 Task: Look for space in Butte-Silver Bow (Balance), United States from 10th July, 2023 to 16th July, 2023 for 8 adults in price range Rs.10000 to Rs.16000. Place can be private room with 8 bedrooms having 8 beds and 8 bathrooms. Property type can be house, flat, guest house, hotel. Amenities needed are: wifi, TV, free parkinig on premises, gym, breakfast. Booking option can be shelf check-in. Required host language is English.
Action: Mouse moved to (427, 104)
Screenshot: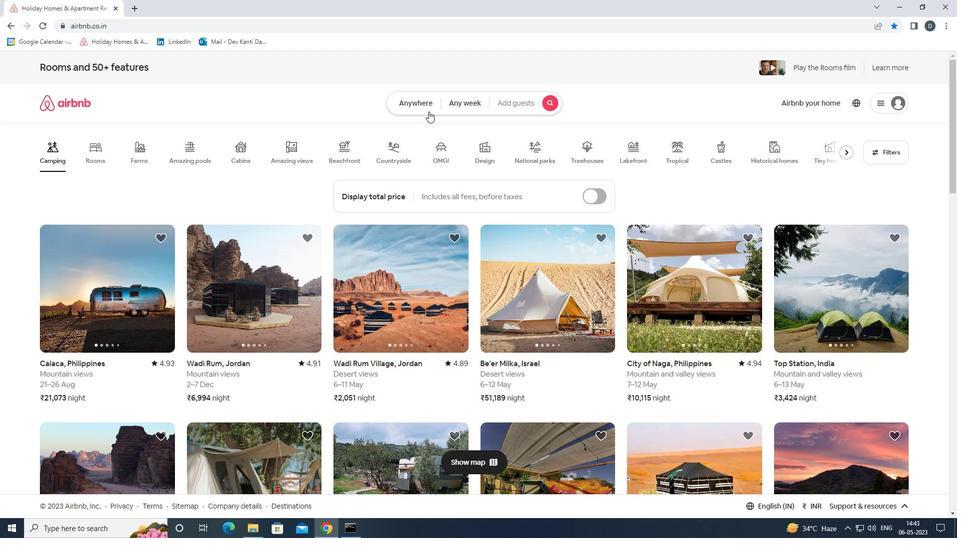 
Action: Mouse pressed left at (427, 104)
Screenshot: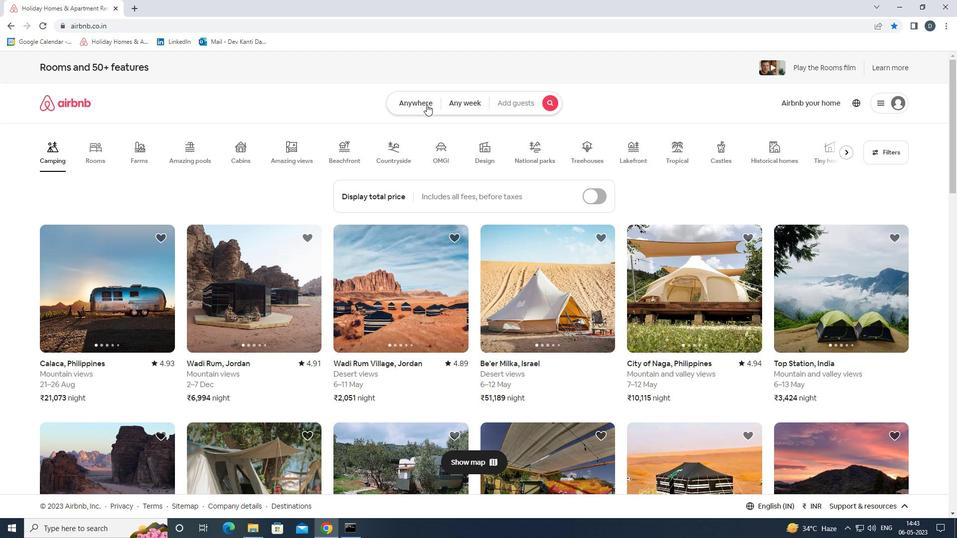 
Action: Mouse moved to (360, 140)
Screenshot: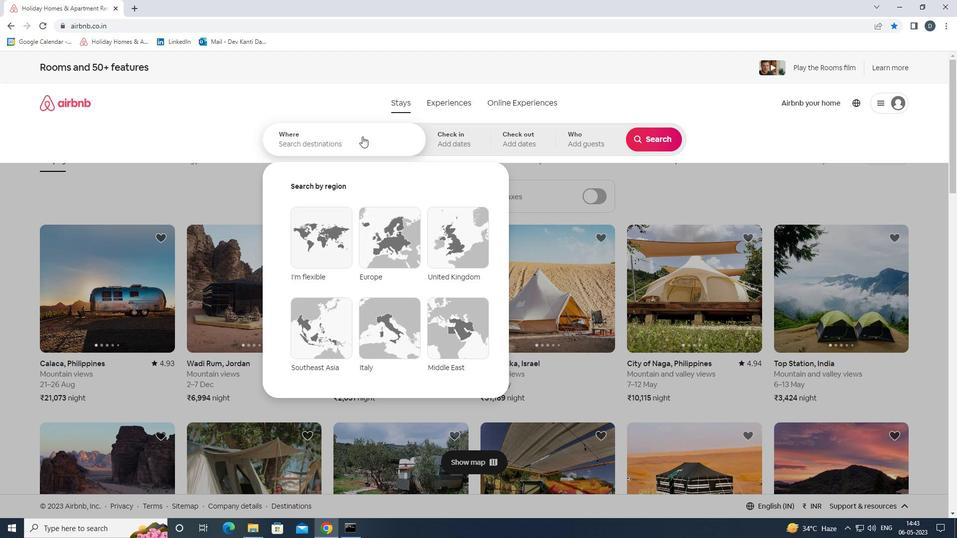 
Action: Mouse pressed left at (360, 140)
Screenshot: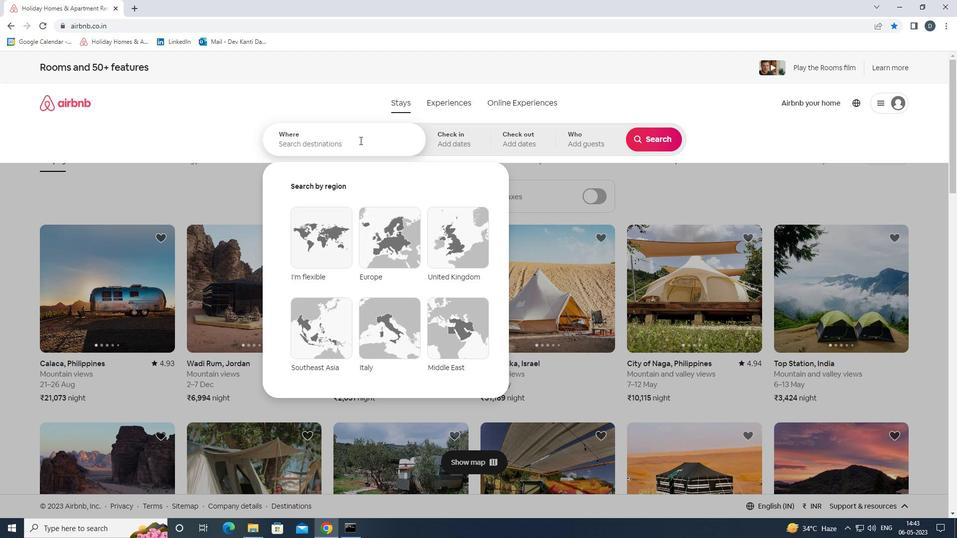 
Action: Mouse moved to (357, 142)
Screenshot: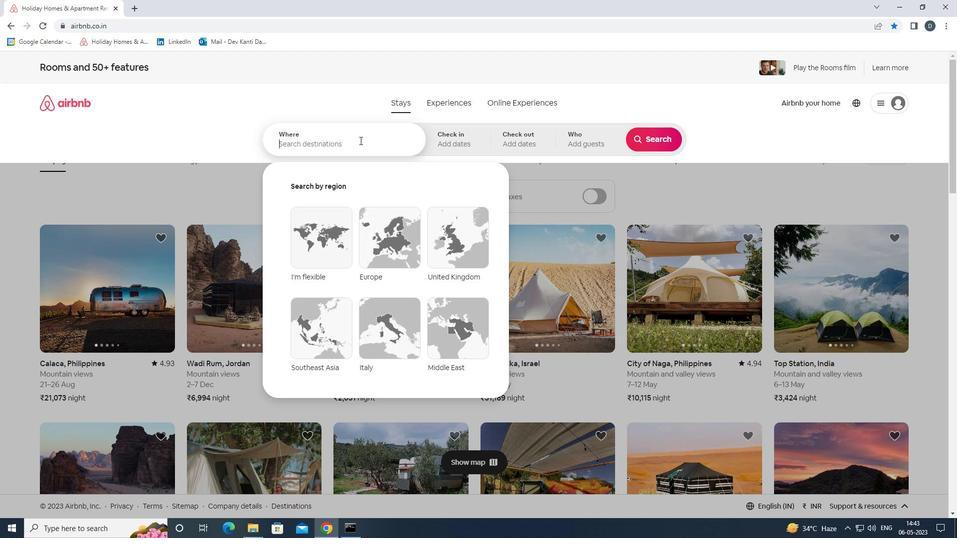 
Action: Key pressed <Key.shift><Key.shift>BUTTER-<Key.shift>SILVER<Key.space><Key.shift>BOW<Key.shift_r><Key.shift_r><Key.shift_r><Key.shift_r><Key.shift_r><Key.shift_r><Key.shift_r><Key.shift_r>(<Key.shift><Key.shift><Key.shift><Key.shift><Key.shift><Key.shift>BALANCE<Key.shift_r><Key.shift_r><Key.shift_r><Key.shift_r><Key.shift_r><Key.shift_r><Key.shift_r><Key.shift_r><Key.shift_r><Key.shift_r><Key.shift_r><Key.shift_r><Key.shift_r><Key.shift_r><Key.shift_r><Key.shift_r><Key.shift_r><Key.shift_r><Key.shift_r><Key.shift_r><Key.shift_r><Key.shift_r><Key.shift_r><Key.shift_r><Key.shift_r><Key.shift_r><Key.shift_r><Key.shift_r><Key.shift_r><Key.shift_r><Key.shift_r><Key.shift_r><Key.shift_r><Key.shift_r><Key.shift_r><Key.shift_r><Key.shift_r><Key.shift_r><Key.shift_r><Key.shift_r><Key.shift_r><Key.shift_r>)<Key.left><Key.left><Key.left><Key.left><Key.left><Key.left><Key.left><Key.left><Key.left><Key.left><Key.left><Key.left><Key.left><Key.left><Key.left><Key.left><Key.left><Key.left><Key.left><Key.left><Key.backspace><Key.right><Key.right><Key.right><Key.right><Key.right><Key.right><Key.right><Key.right><Key.right><Key.right><Key.right><Key.right><Key.right><Key.right><Key.right><Key.right><Key.right><Key.right><Key.right><Key.right><Key.right><Key.right><Key.right><Key.right><Key.right><Key.right>,<Key.shift>UNITED<Key.space><Key.shift><Key.shift><Key.shift><Key.shift><Key.shift><Key.shift><Key.shift><Key.shift><Key.shift><Key.shift><Key.shift><Key.shift><Key.shift><Key.shift><Key.shift><Key.shift>STATES<Key.enter>
Screenshot: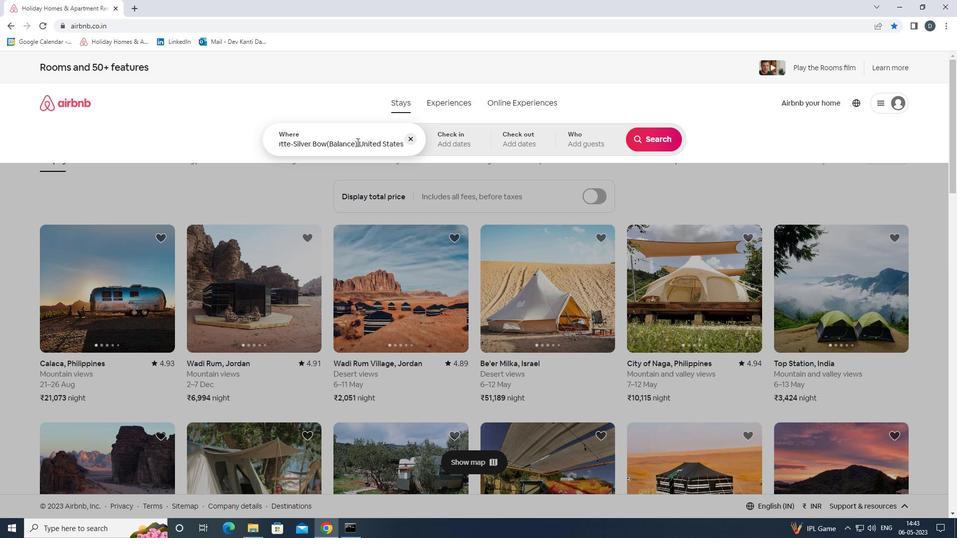 
Action: Mouse moved to (651, 221)
Screenshot: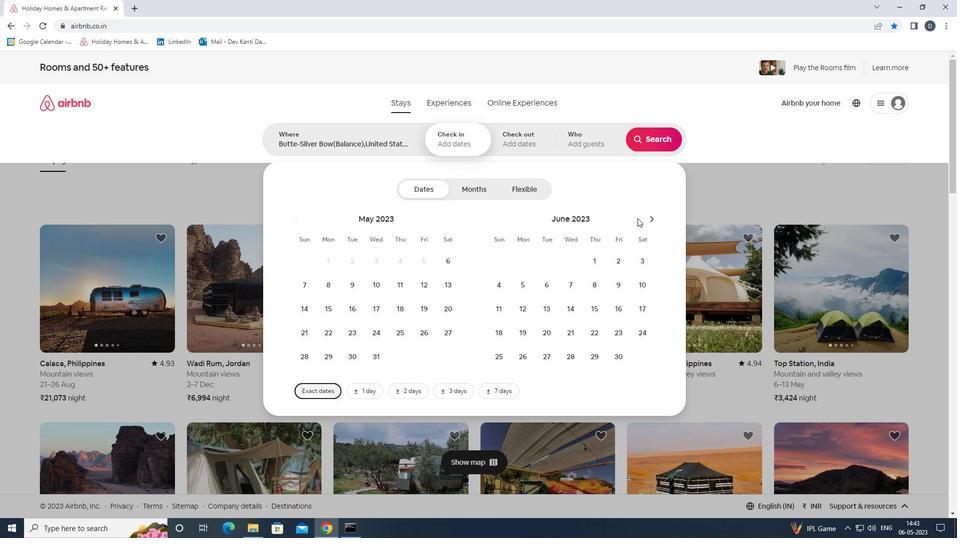 
Action: Mouse pressed left at (651, 221)
Screenshot: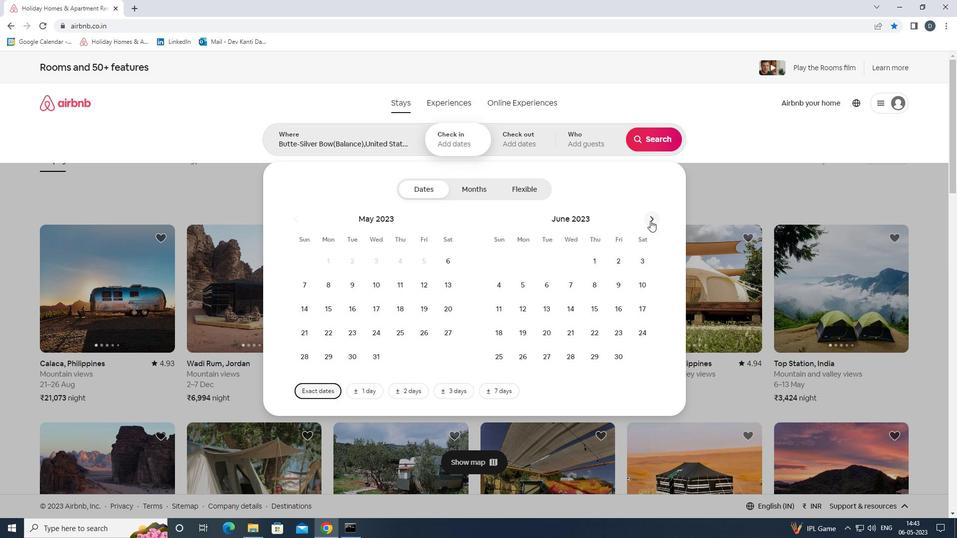 
Action: Mouse moved to (525, 311)
Screenshot: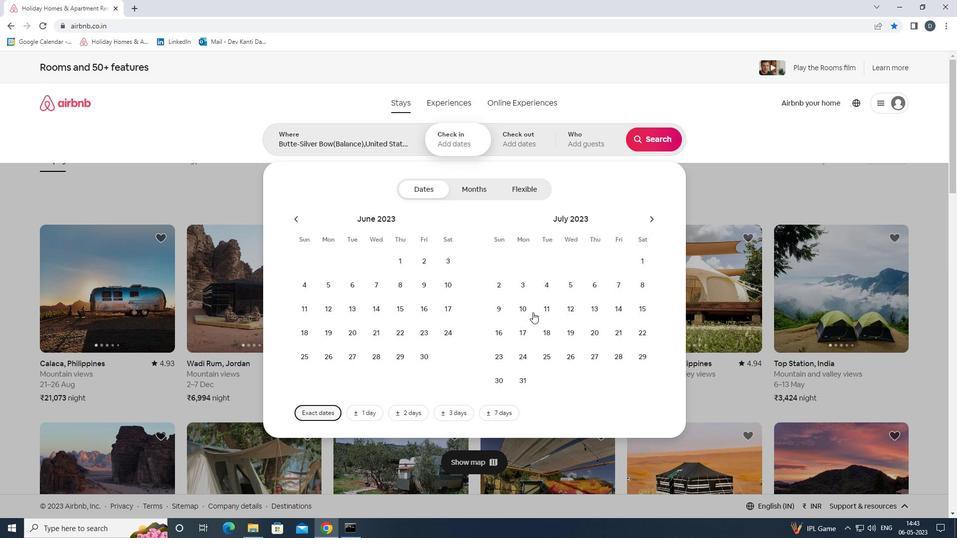 
Action: Mouse pressed left at (525, 311)
Screenshot: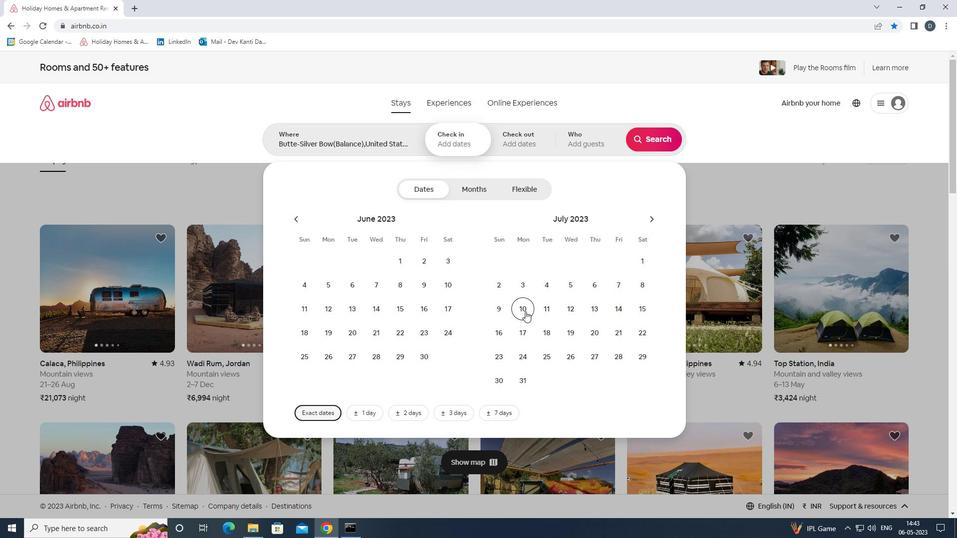 
Action: Mouse moved to (503, 333)
Screenshot: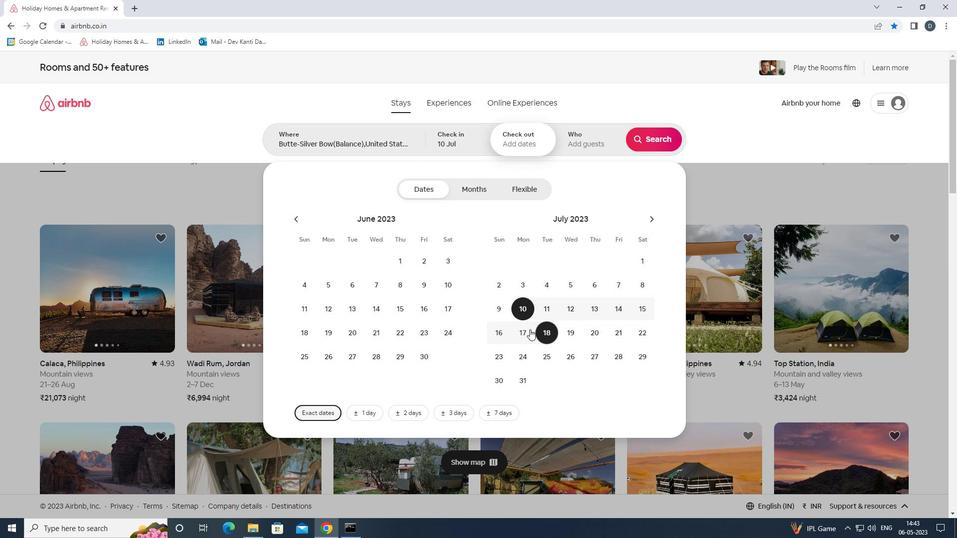 
Action: Mouse pressed left at (503, 333)
Screenshot: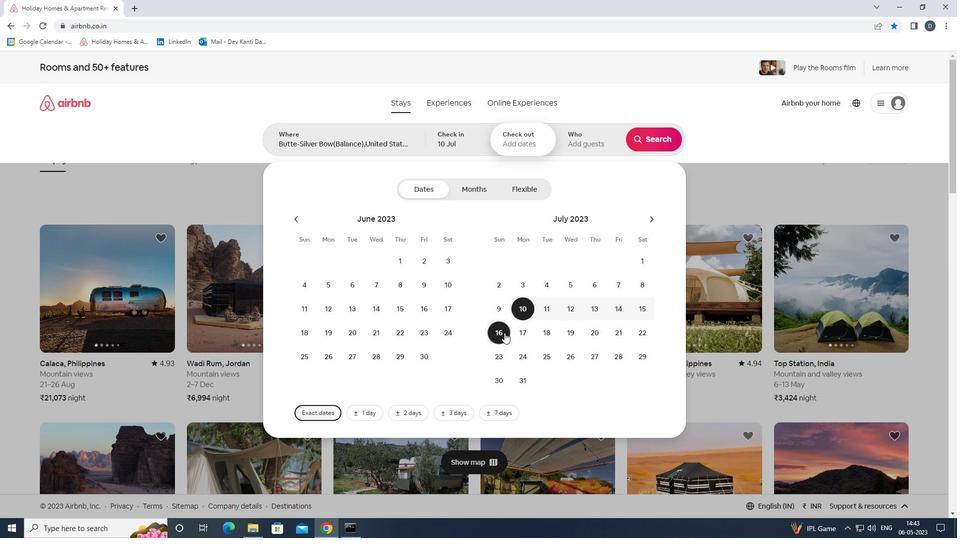 
Action: Mouse moved to (578, 149)
Screenshot: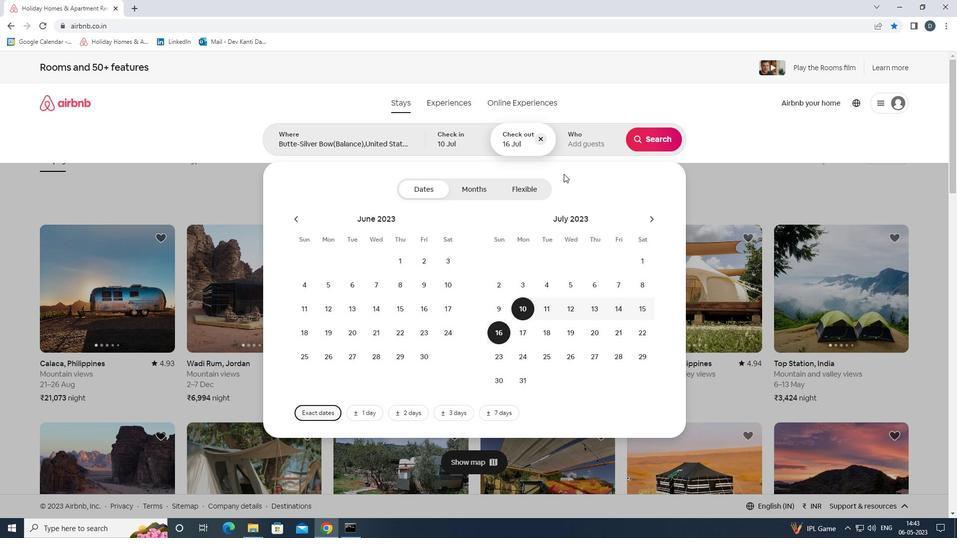 
Action: Mouse pressed left at (578, 149)
Screenshot: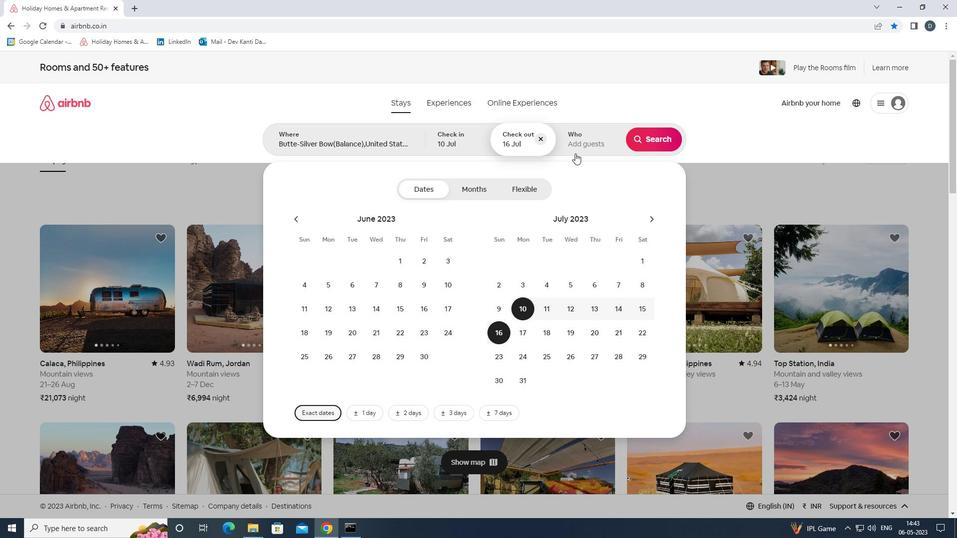 
Action: Mouse moved to (651, 191)
Screenshot: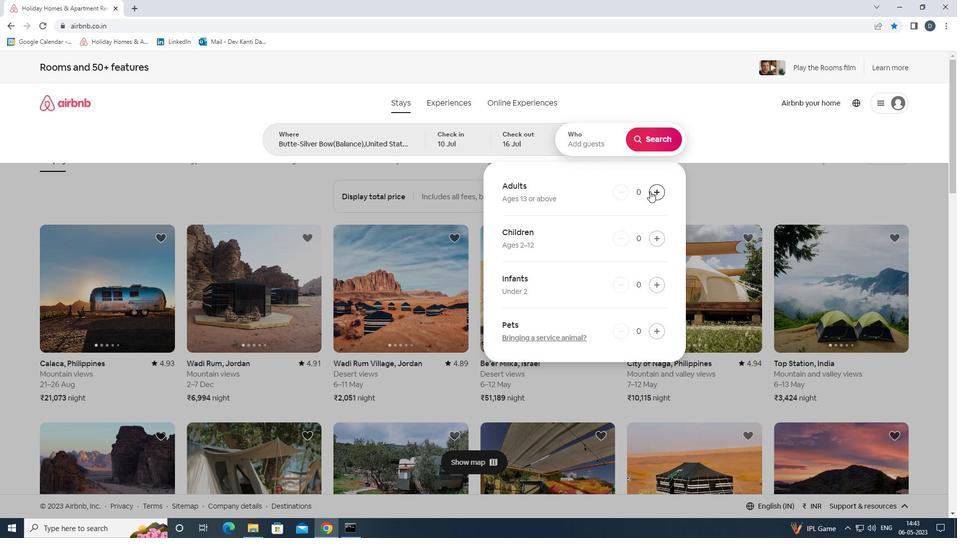
Action: Mouse pressed left at (651, 191)
Screenshot: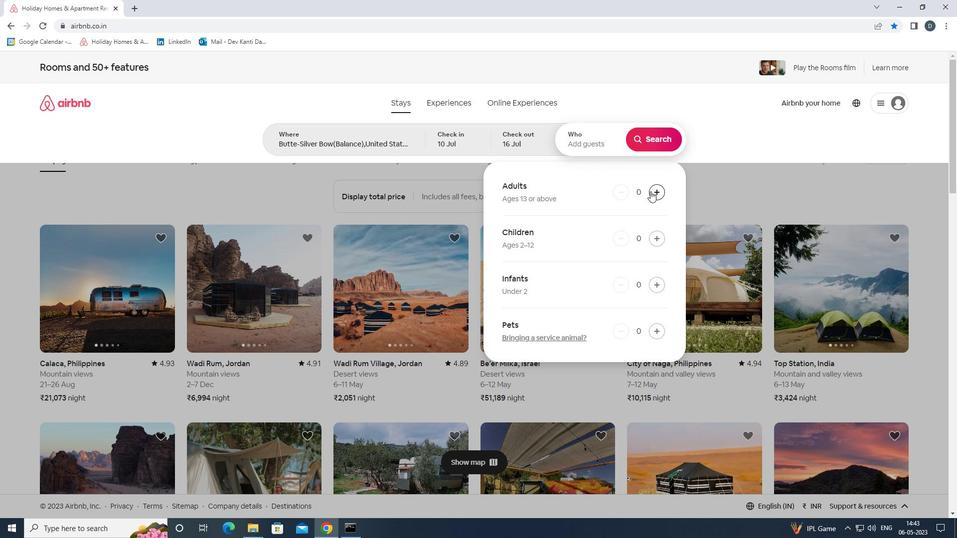 
Action: Mouse pressed left at (651, 191)
Screenshot: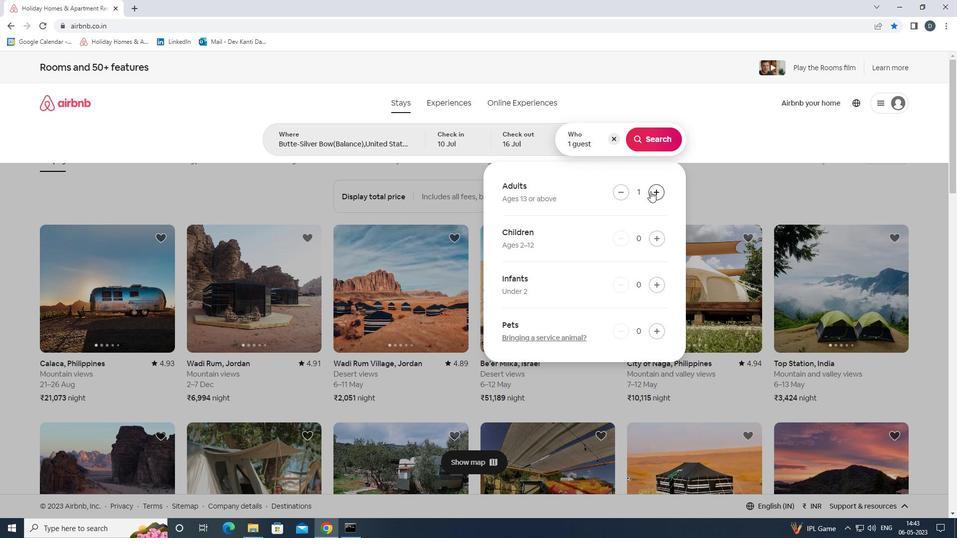 
Action: Mouse pressed left at (651, 191)
Screenshot: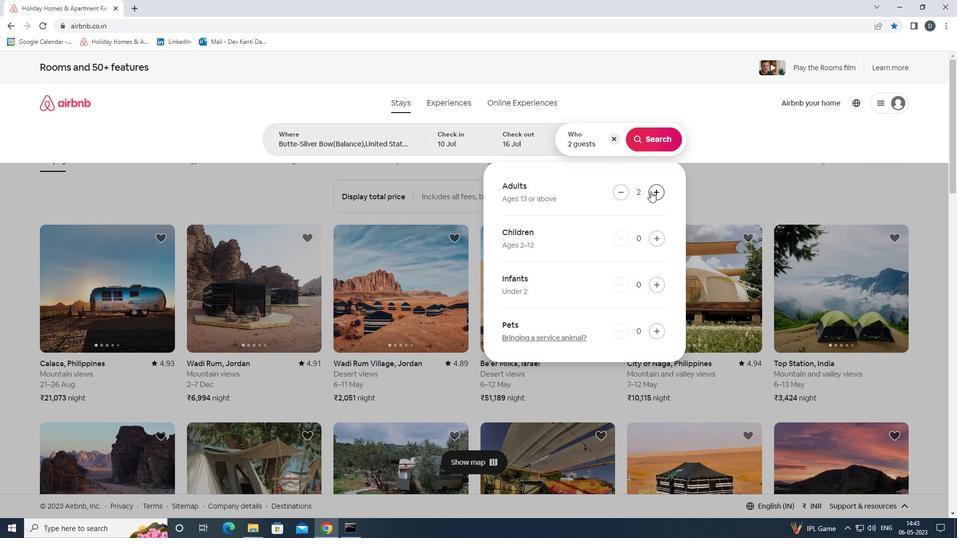 
Action: Mouse pressed left at (651, 191)
Screenshot: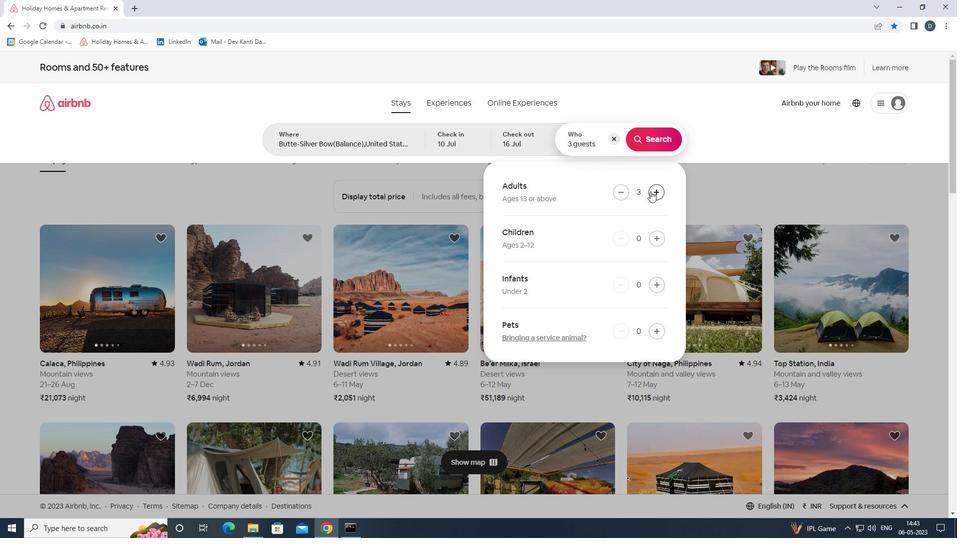 
Action: Mouse moved to (653, 192)
Screenshot: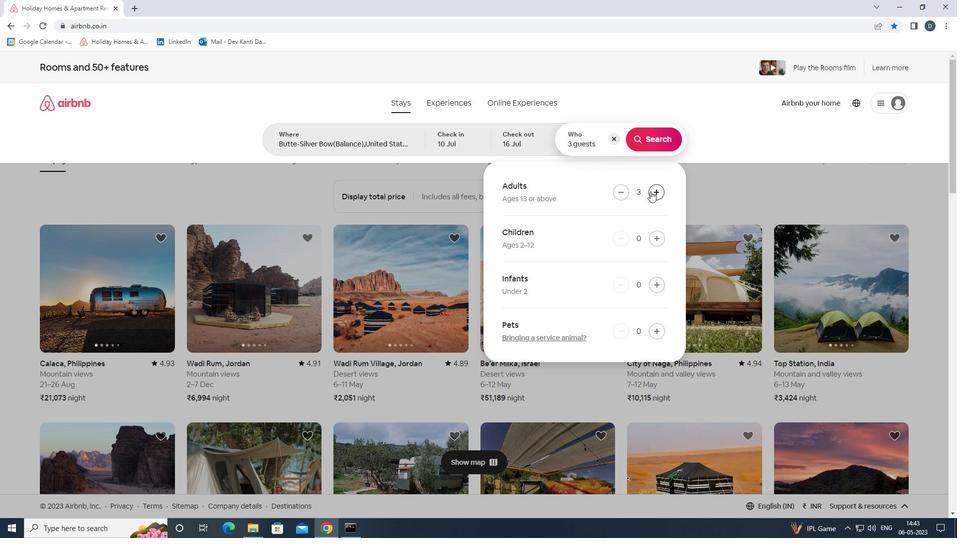 
Action: Mouse pressed left at (653, 192)
Screenshot: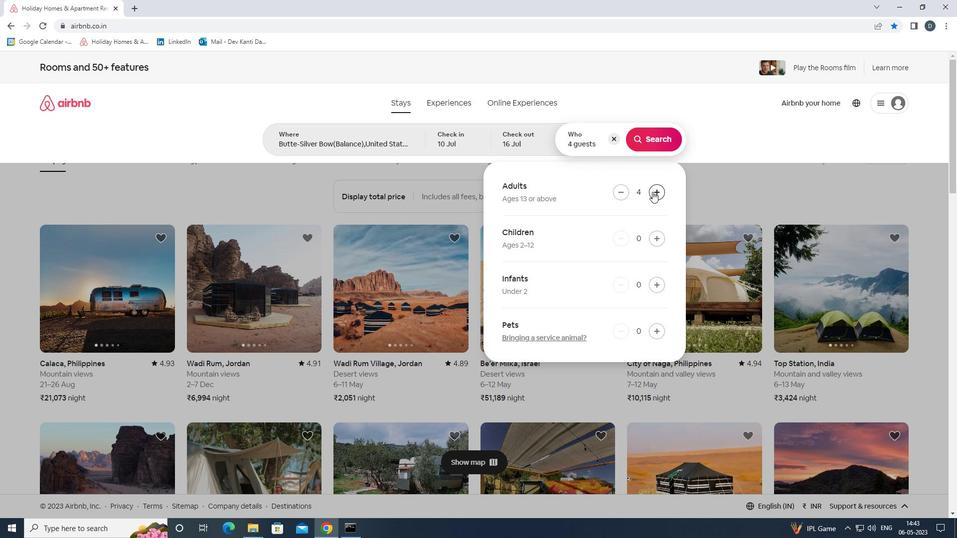 
Action: Mouse pressed left at (653, 192)
Screenshot: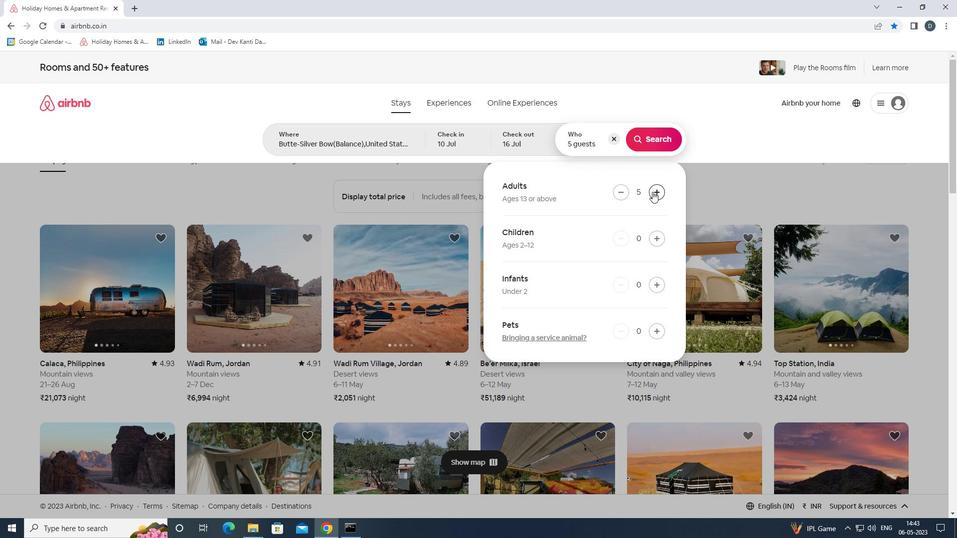 
Action: Mouse pressed left at (653, 192)
Screenshot: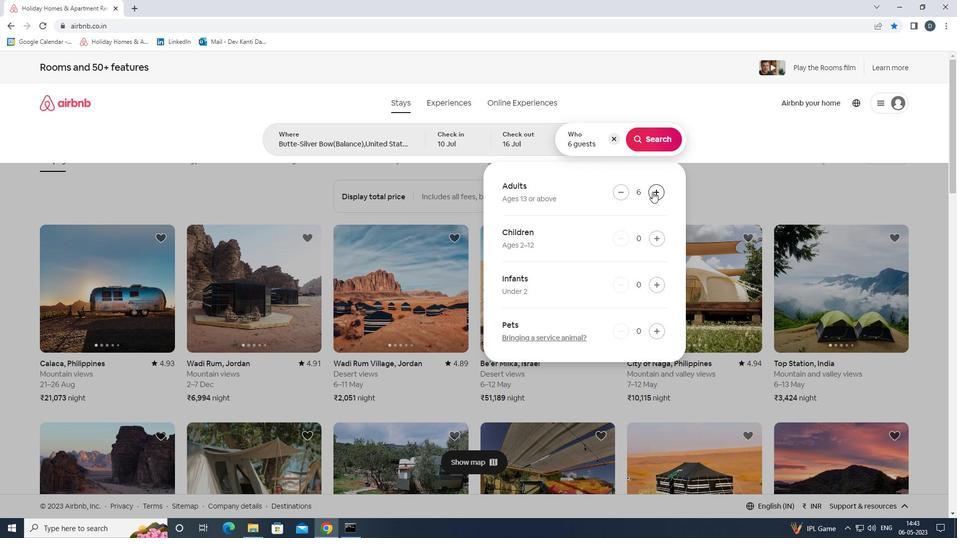 
Action: Mouse pressed left at (653, 192)
Screenshot: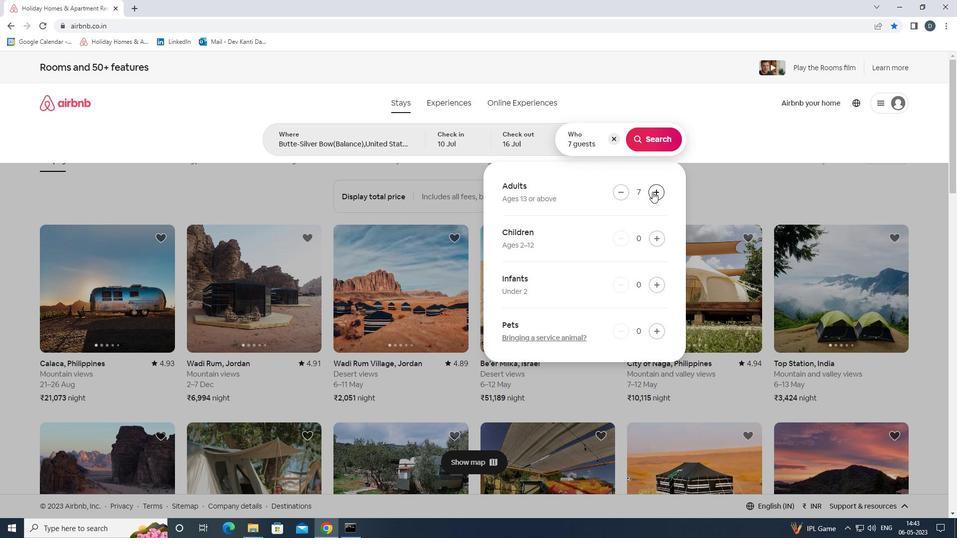 
Action: Mouse moved to (658, 141)
Screenshot: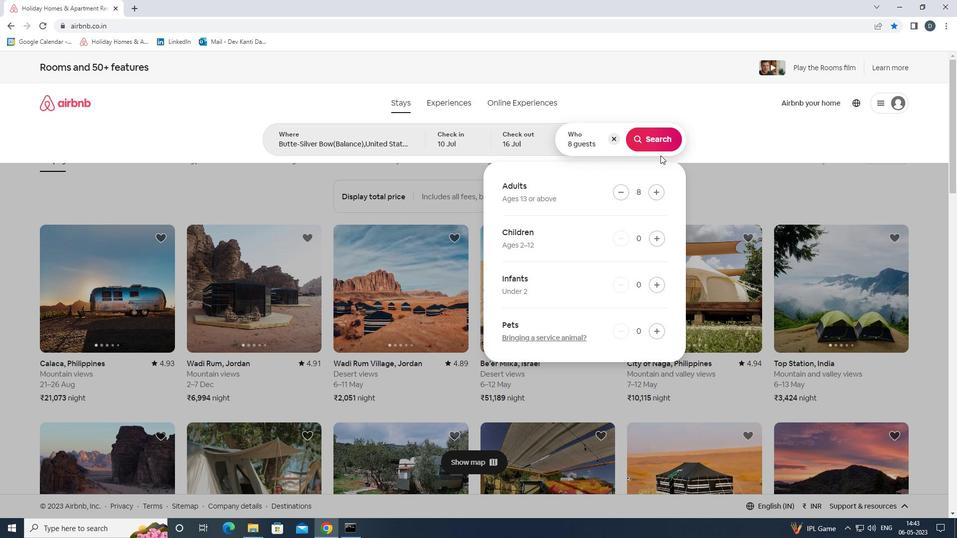 
Action: Mouse pressed left at (658, 141)
Screenshot: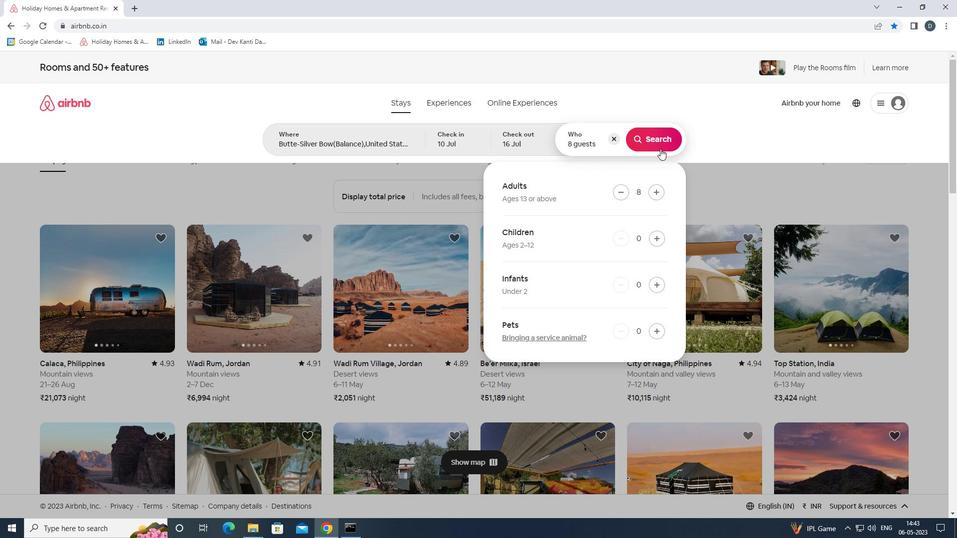 
Action: Mouse moved to (903, 108)
Screenshot: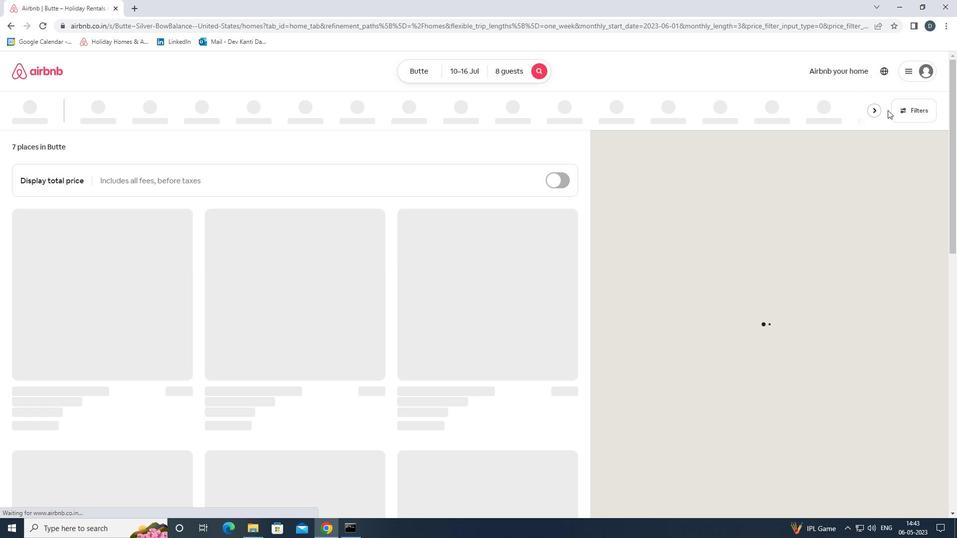 
Action: Mouse pressed left at (903, 108)
Screenshot: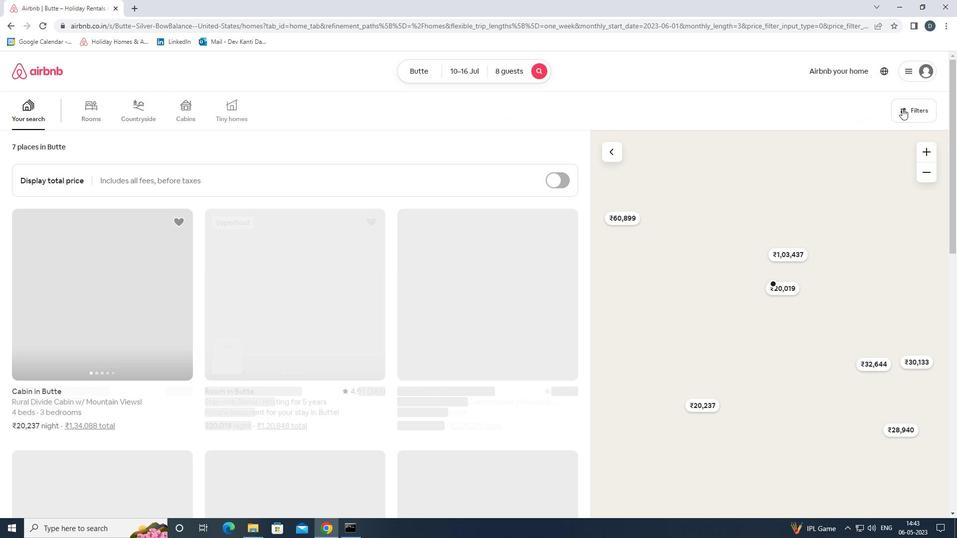
Action: Mouse moved to (430, 355)
Screenshot: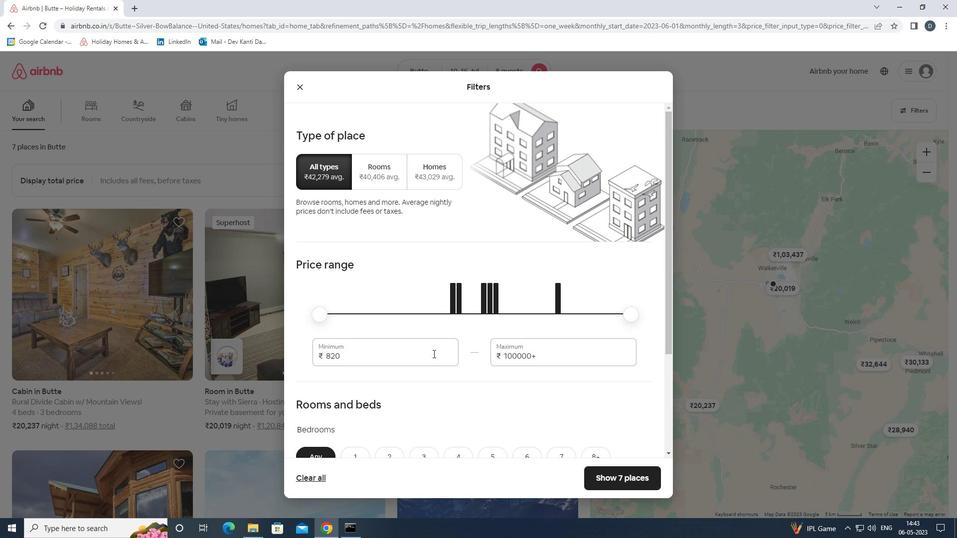 
Action: Mouse pressed left at (430, 355)
Screenshot: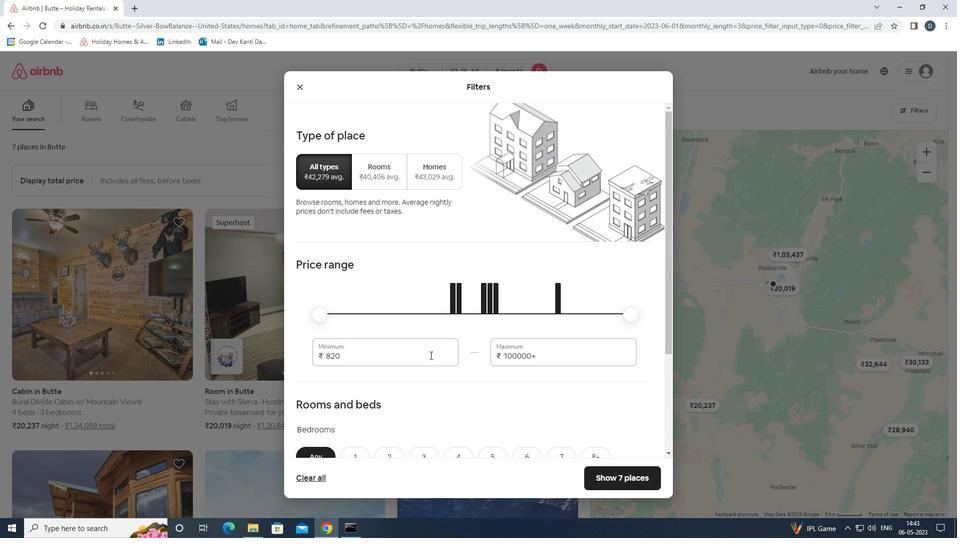 
Action: Mouse pressed left at (430, 355)
Screenshot: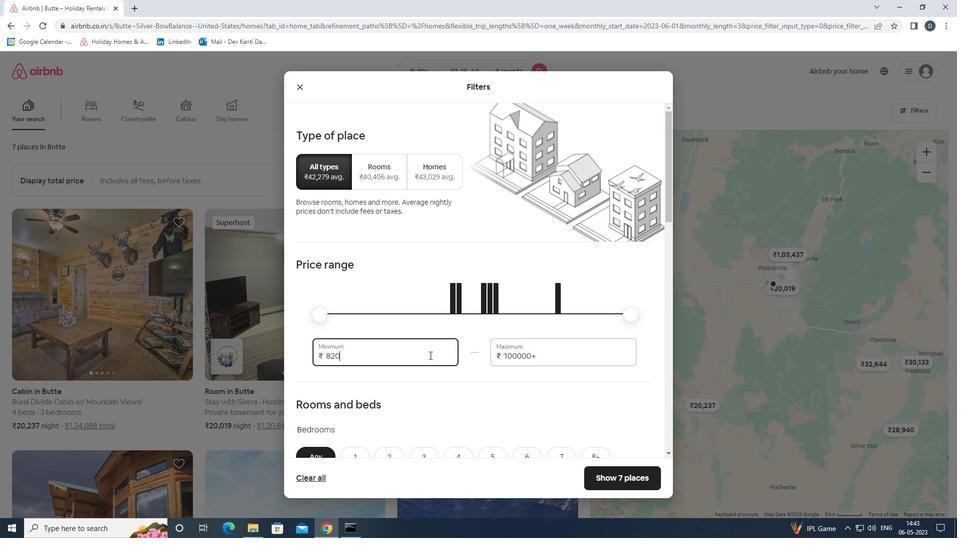 
Action: Key pressed 10000<Key.tab>16000
Screenshot: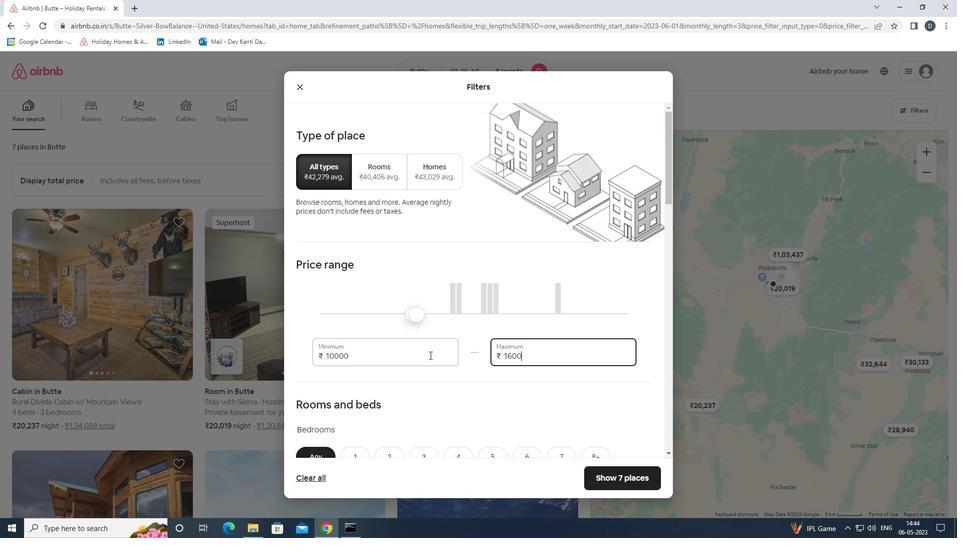 
Action: Mouse scrolled (430, 355) with delta (0, 0)
Screenshot: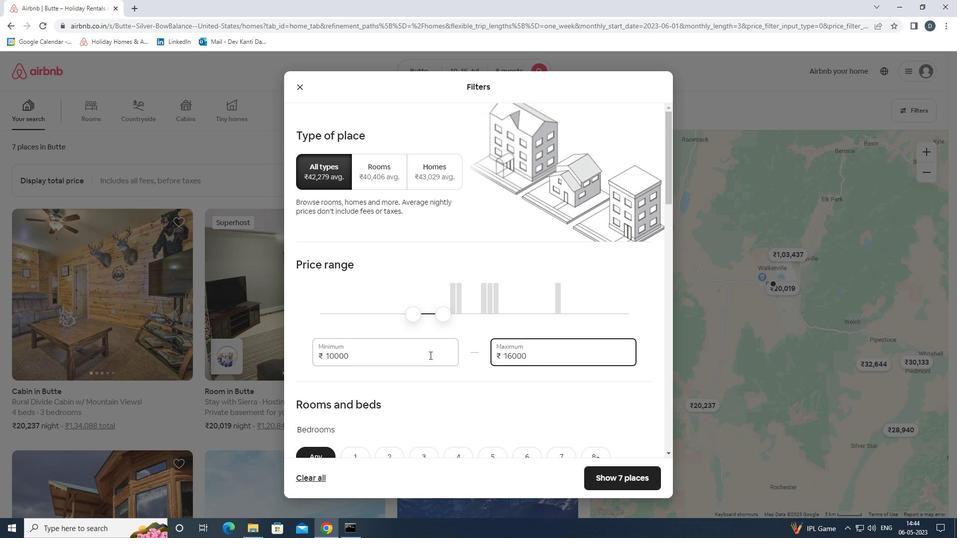 
Action: Mouse scrolled (430, 355) with delta (0, 0)
Screenshot: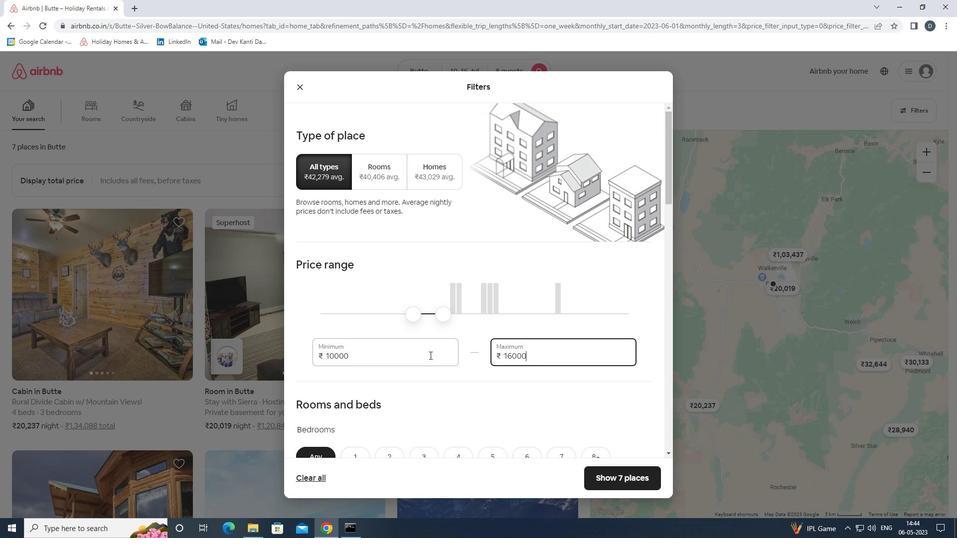 
Action: Mouse scrolled (430, 355) with delta (0, 0)
Screenshot: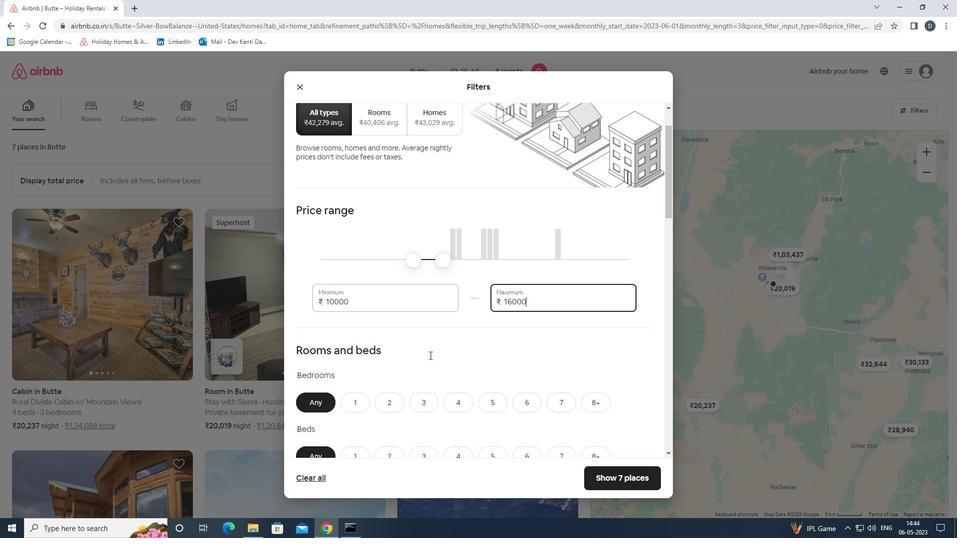 
Action: Mouse moved to (600, 304)
Screenshot: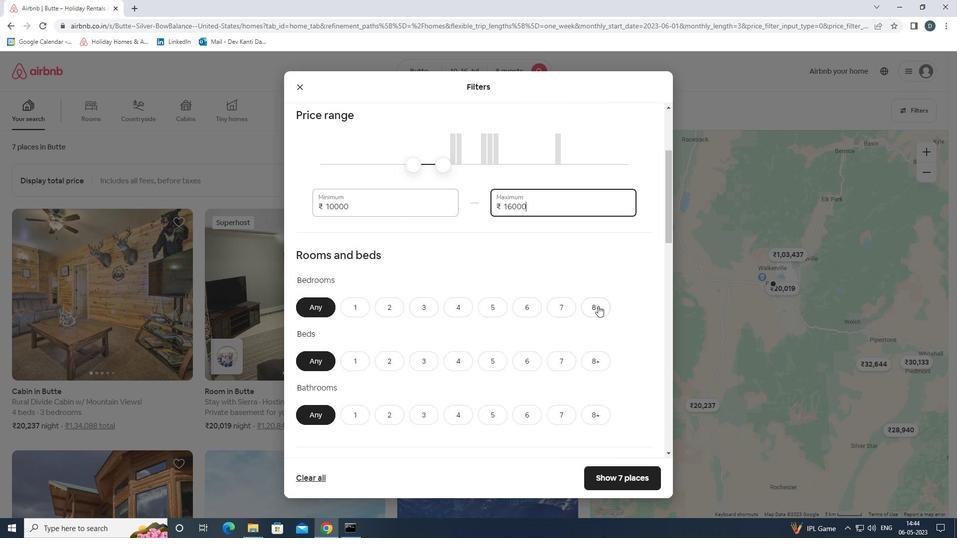 
Action: Mouse pressed left at (600, 304)
Screenshot: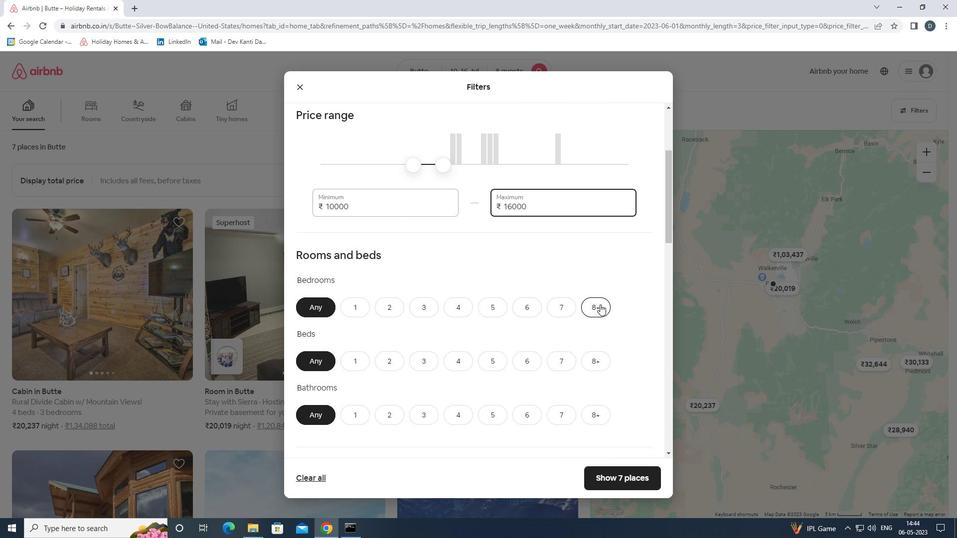 
Action: Mouse moved to (595, 357)
Screenshot: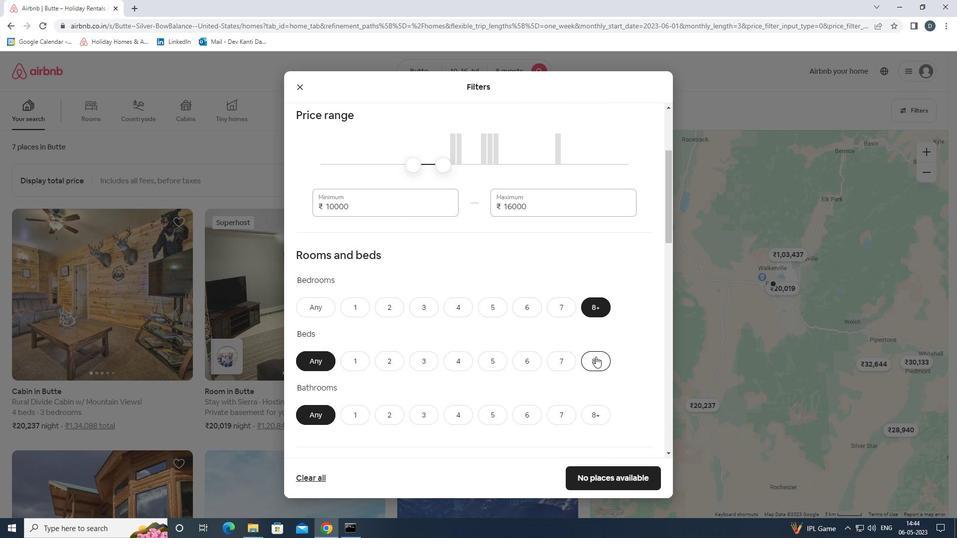 
Action: Mouse pressed left at (595, 357)
Screenshot: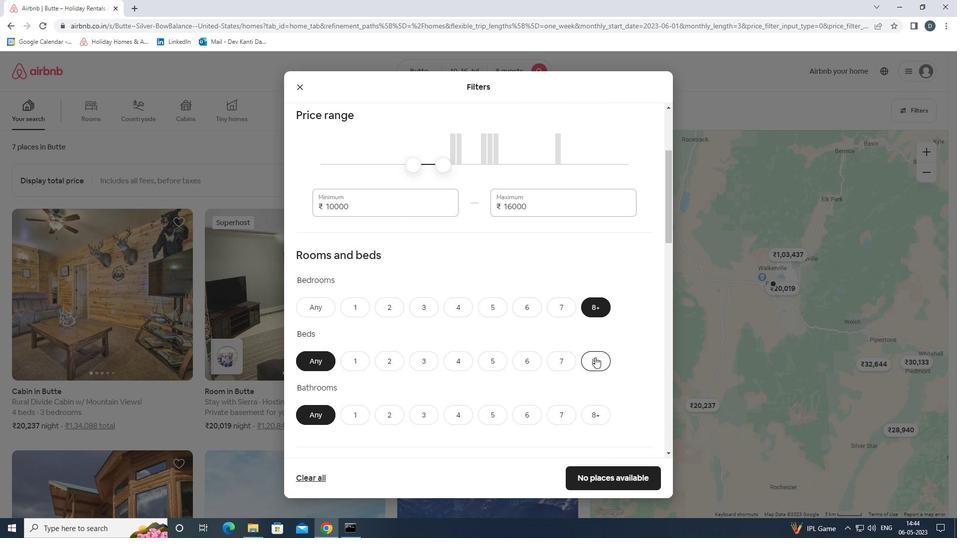 
Action: Mouse moved to (596, 411)
Screenshot: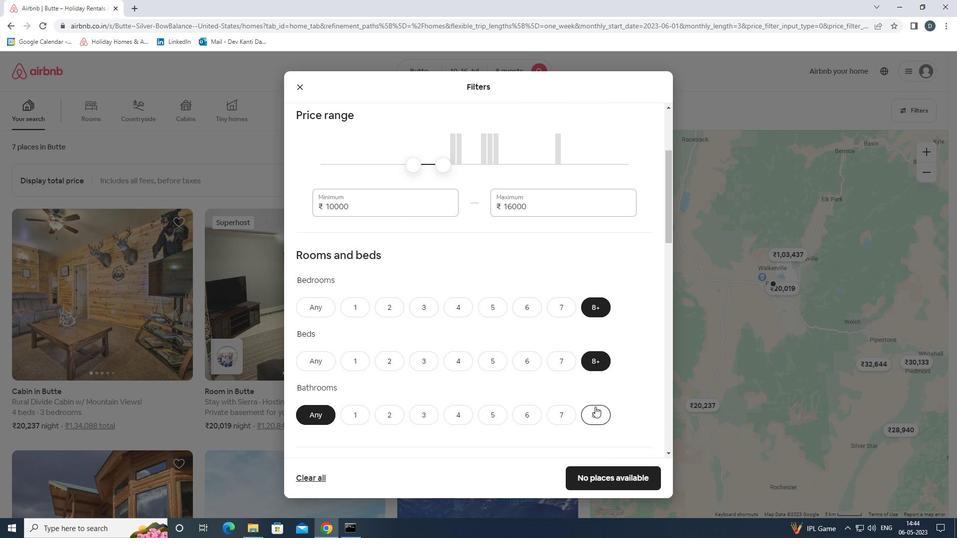 
Action: Mouse pressed left at (596, 411)
Screenshot: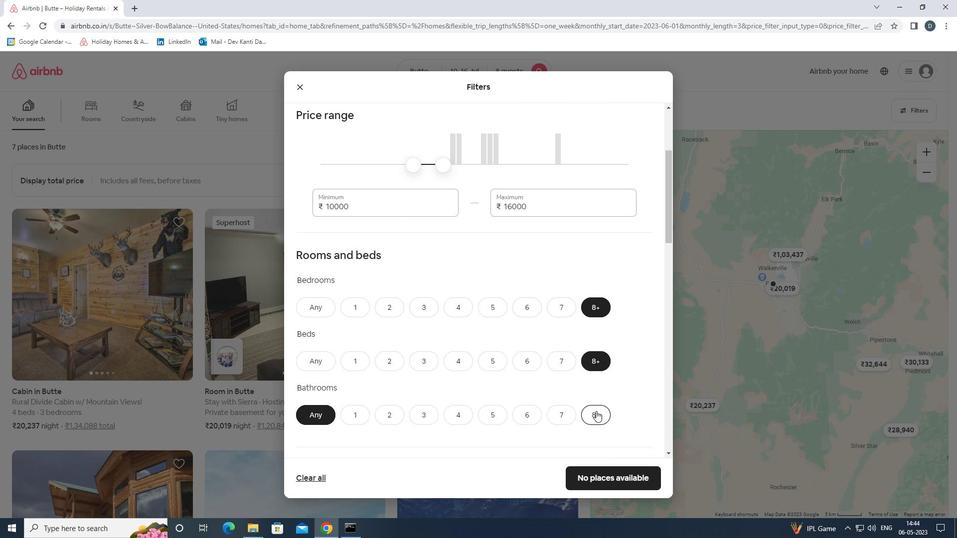 
Action: Mouse moved to (593, 389)
Screenshot: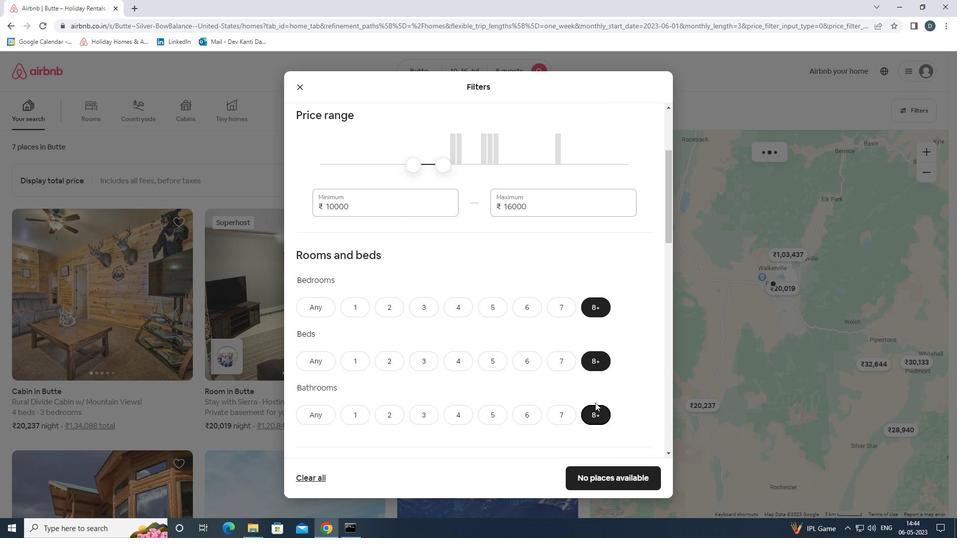 
Action: Mouse scrolled (593, 389) with delta (0, 0)
Screenshot: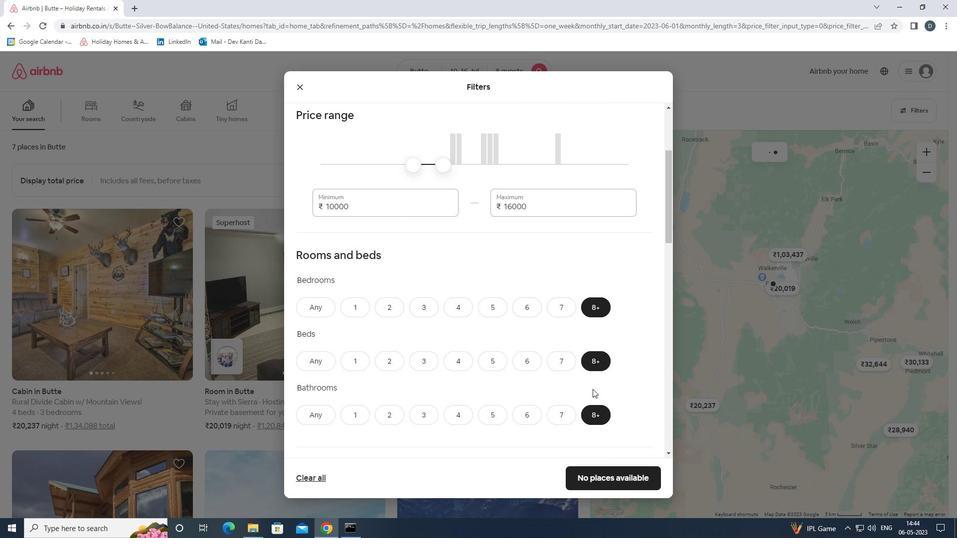 
Action: Mouse moved to (592, 385)
Screenshot: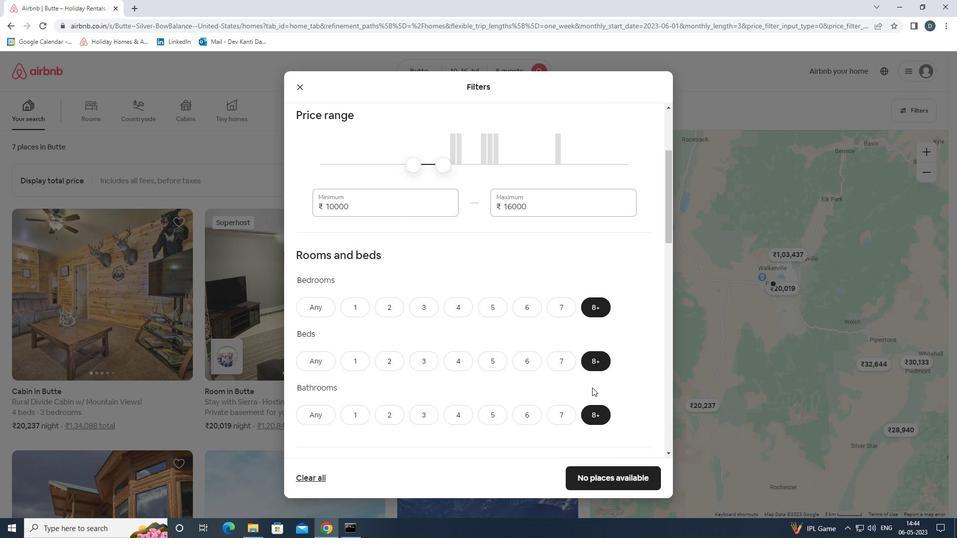
Action: Mouse scrolled (592, 385) with delta (0, 0)
Screenshot: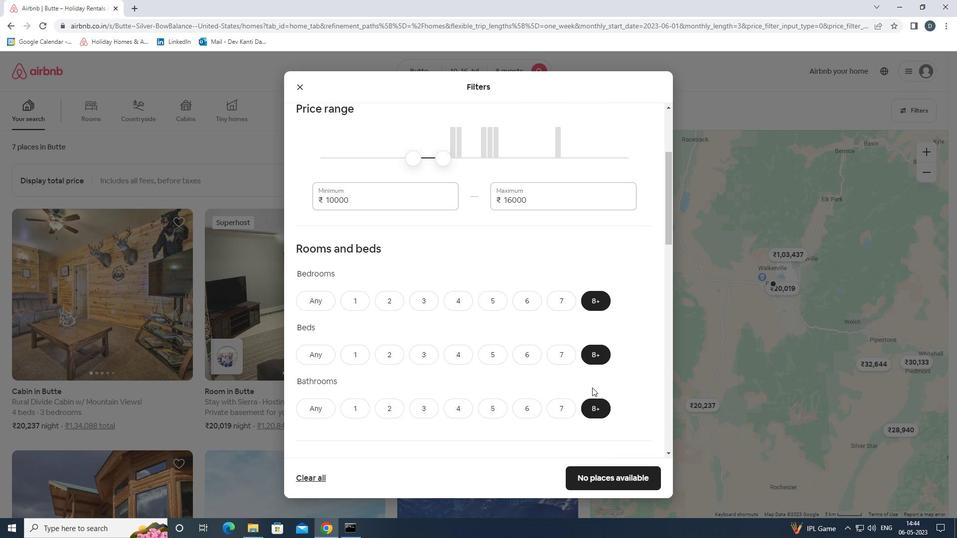 
Action: Mouse moved to (576, 371)
Screenshot: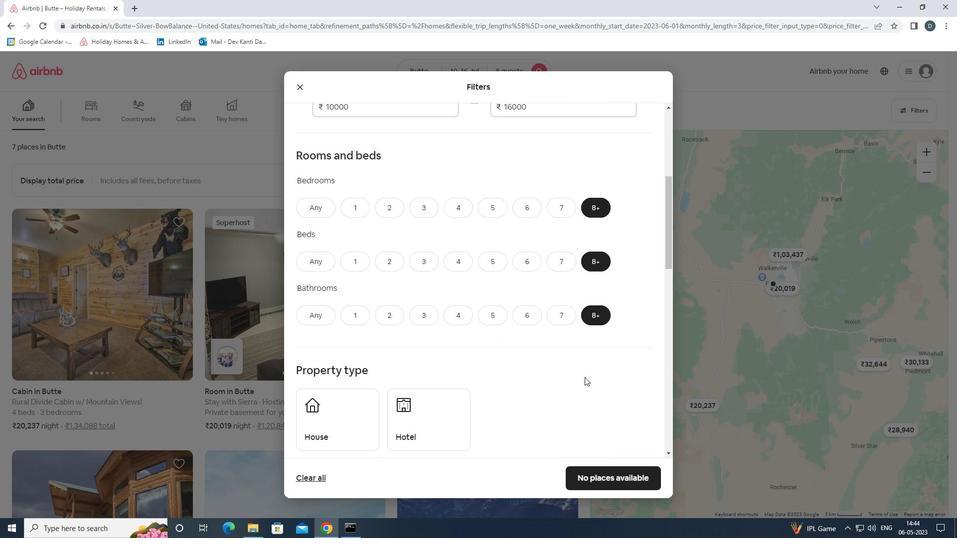 
Action: Mouse scrolled (576, 370) with delta (0, 0)
Screenshot: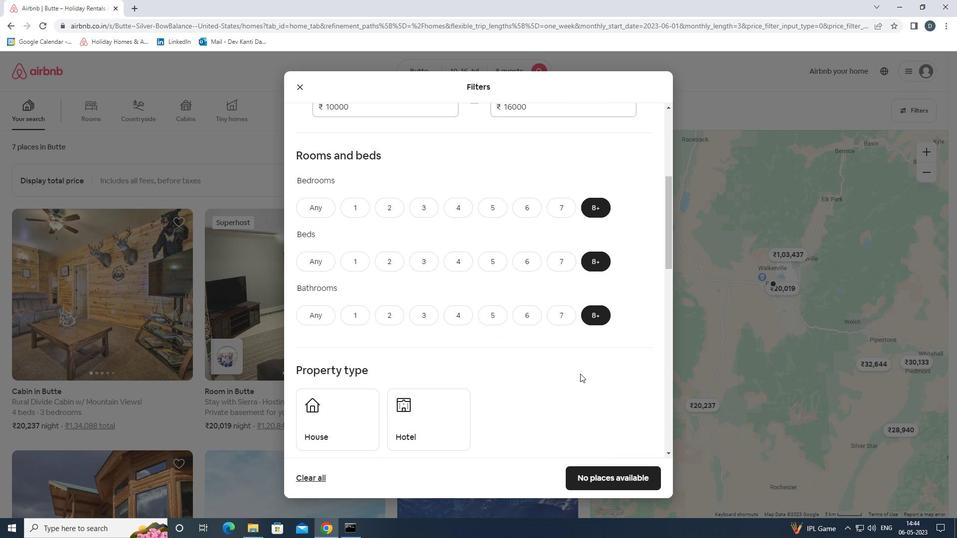 
Action: Mouse moved to (368, 370)
Screenshot: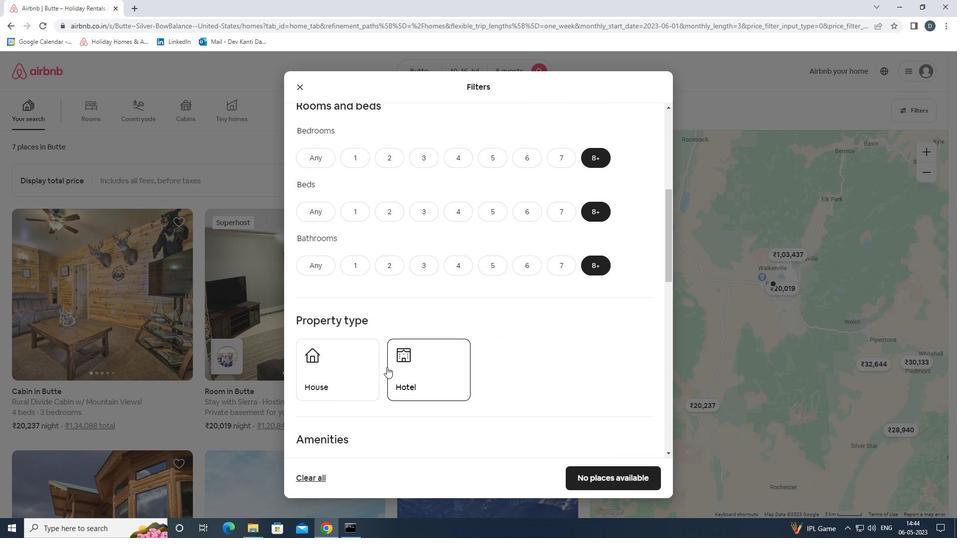 
Action: Mouse pressed left at (368, 370)
Screenshot: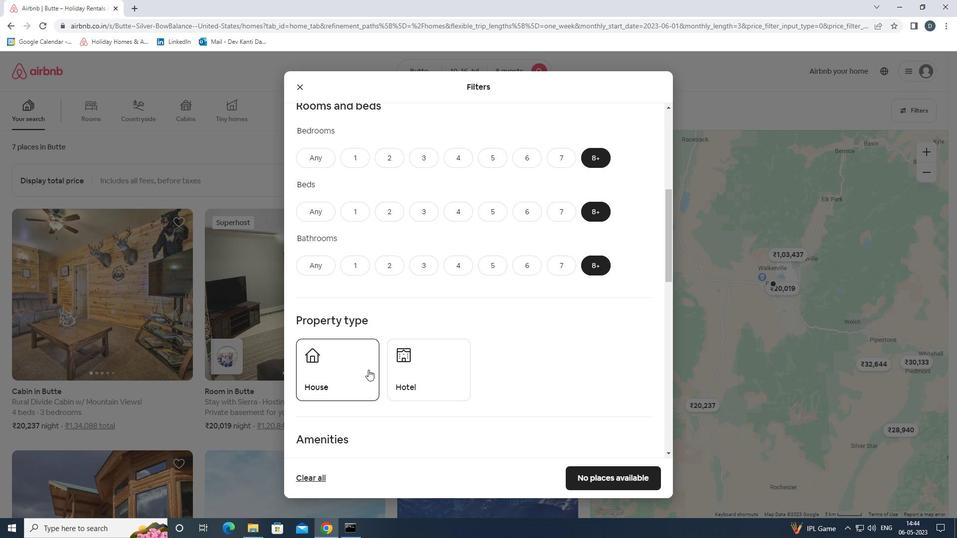 
Action: Mouse moved to (410, 369)
Screenshot: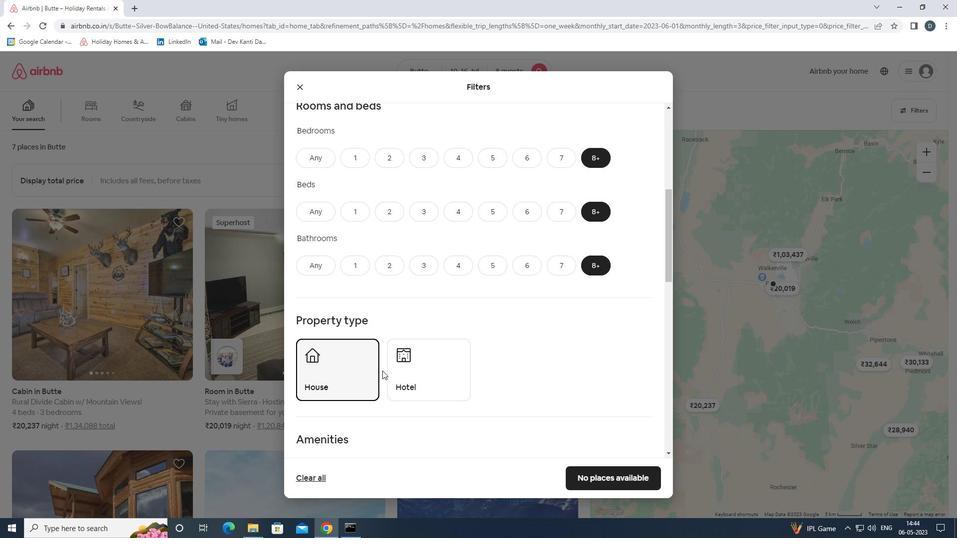 
Action: Mouse pressed left at (410, 369)
Screenshot: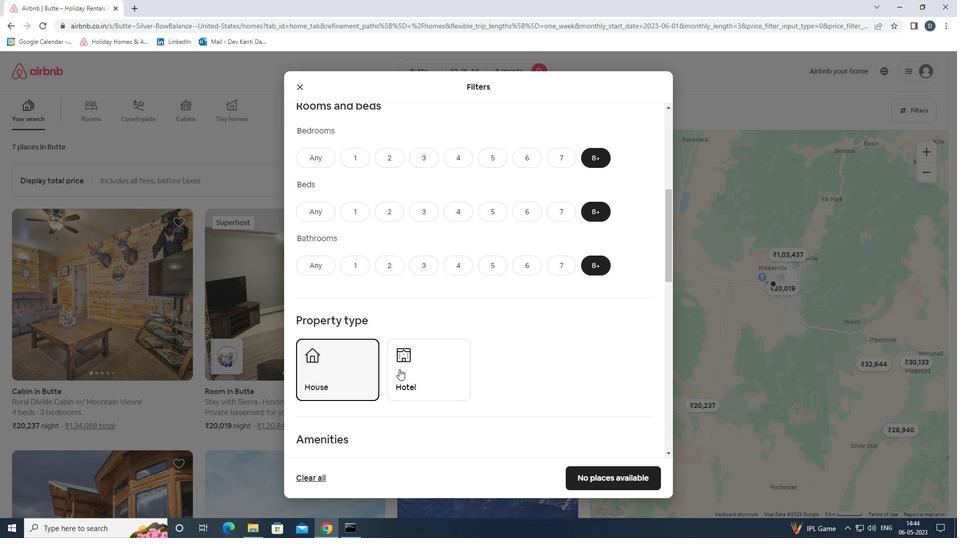 
Action: Mouse moved to (539, 363)
Screenshot: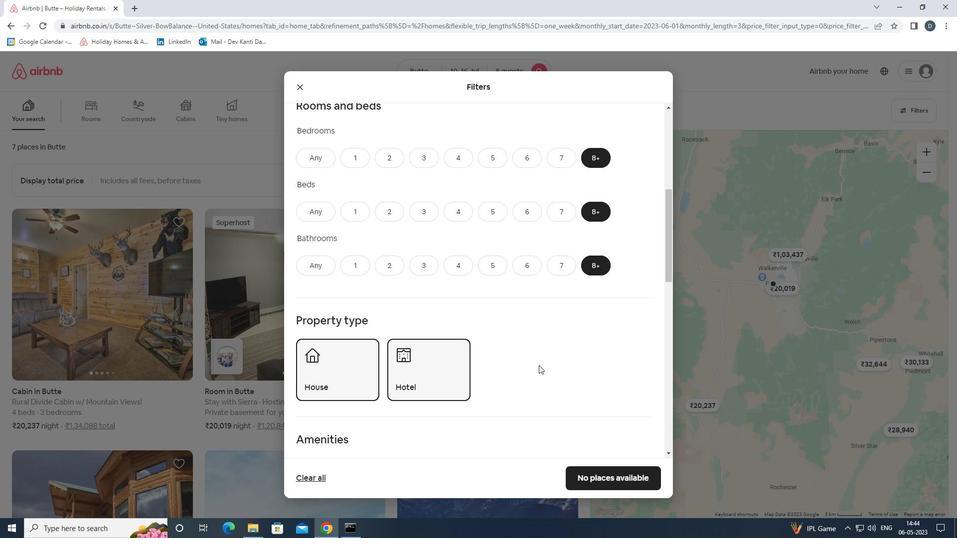 
Action: Mouse scrolled (539, 363) with delta (0, 0)
Screenshot: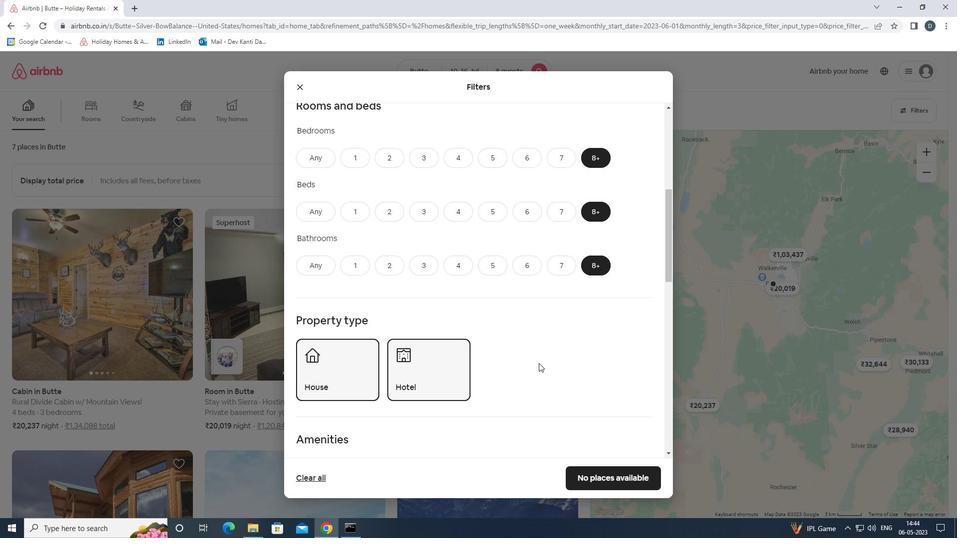 
Action: Mouse moved to (538, 363)
Screenshot: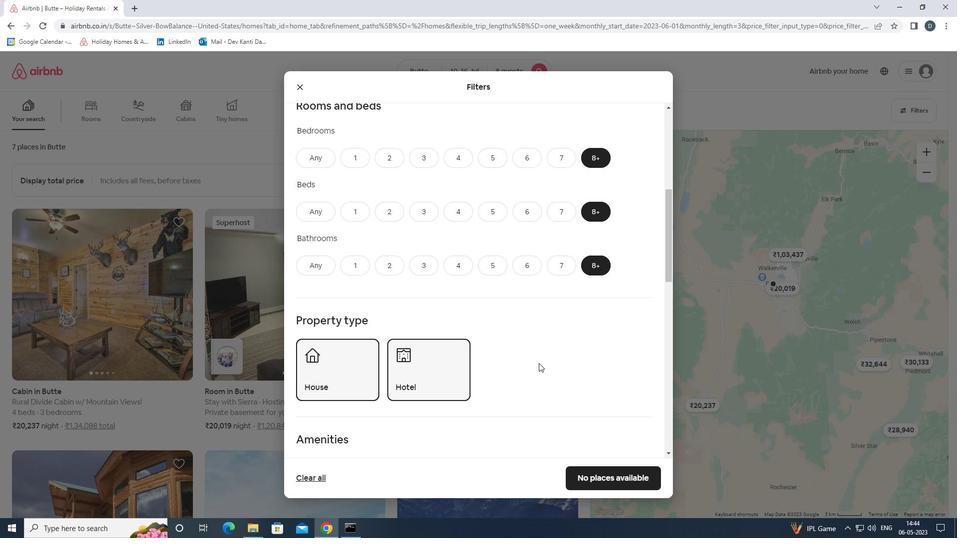 
Action: Mouse scrolled (538, 363) with delta (0, 0)
Screenshot: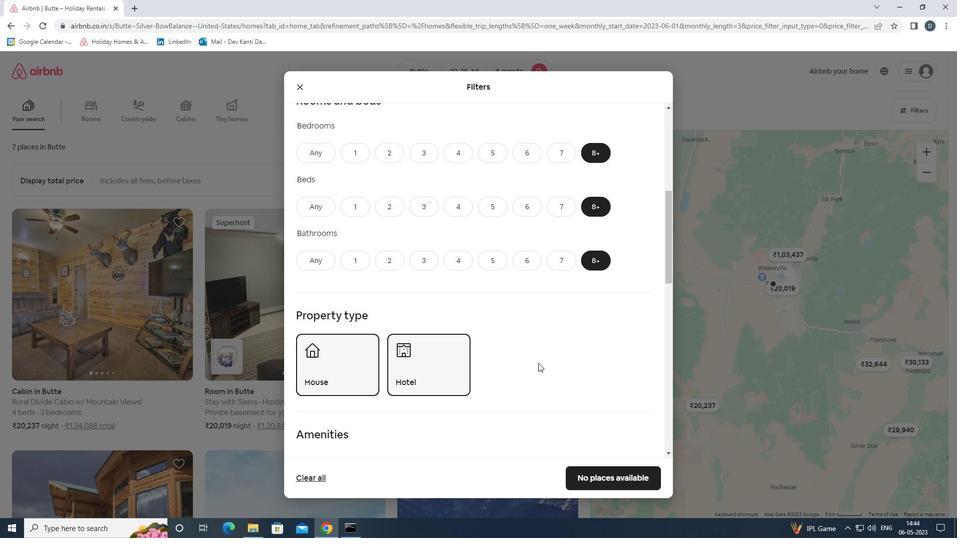 
Action: Mouse moved to (537, 355)
Screenshot: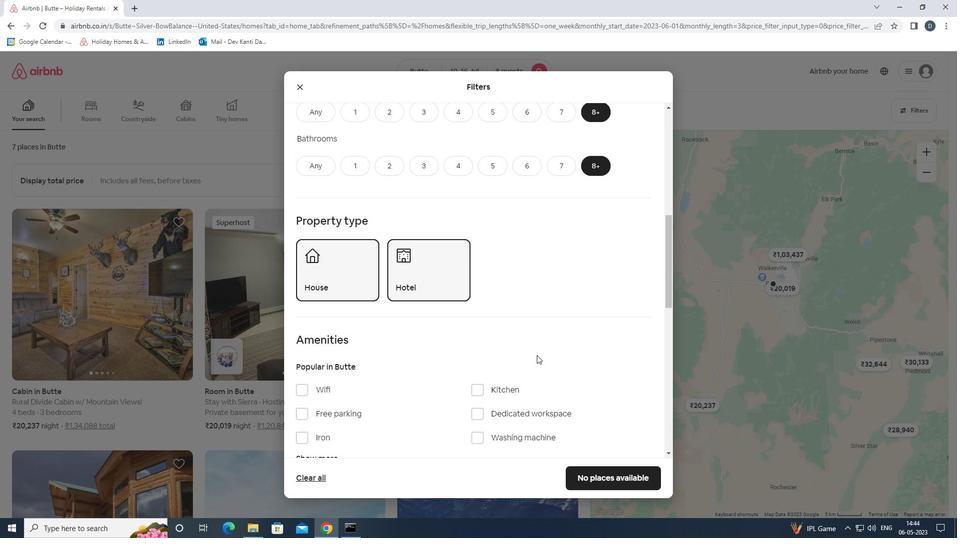 
Action: Mouse scrolled (537, 354) with delta (0, 0)
Screenshot: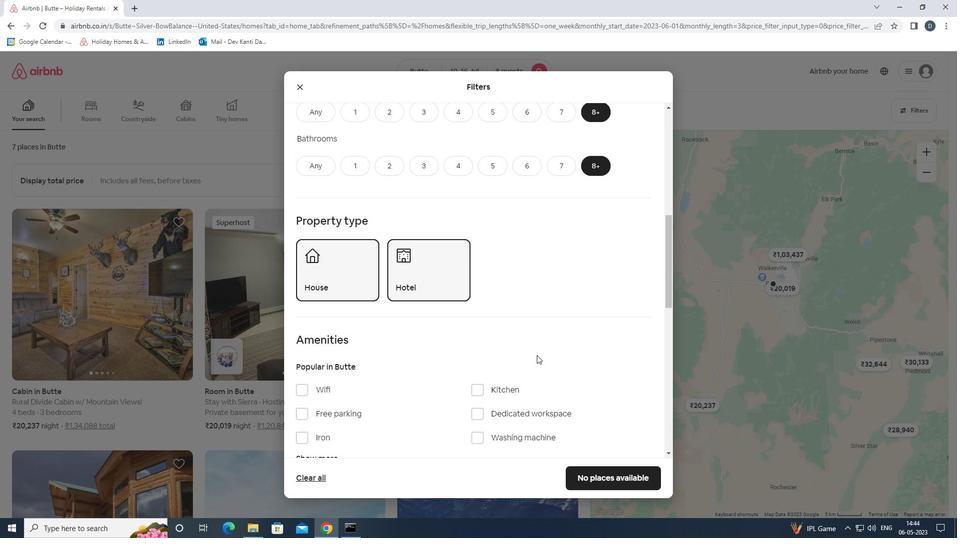 
Action: Mouse scrolled (537, 354) with delta (0, 0)
Screenshot: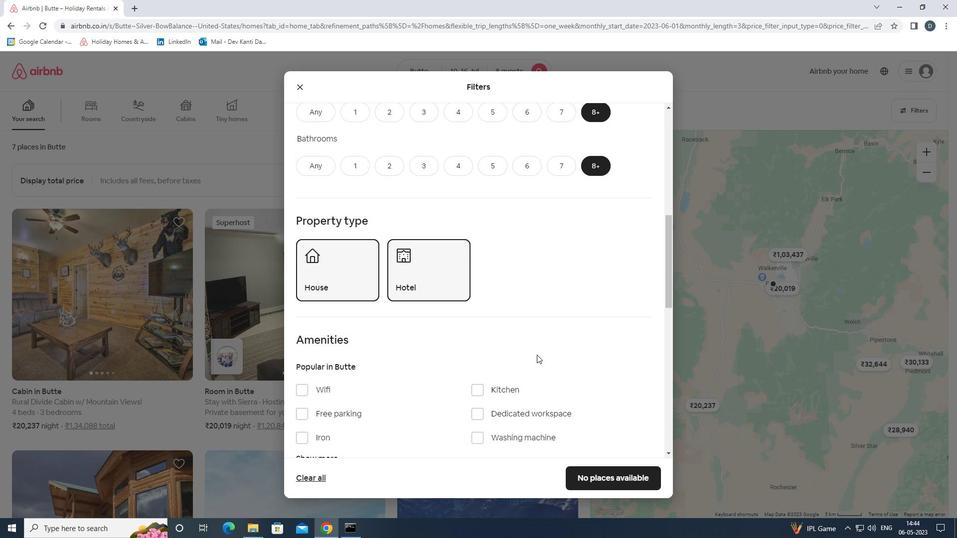 
Action: Mouse moved to (315, 297)
Screenshot: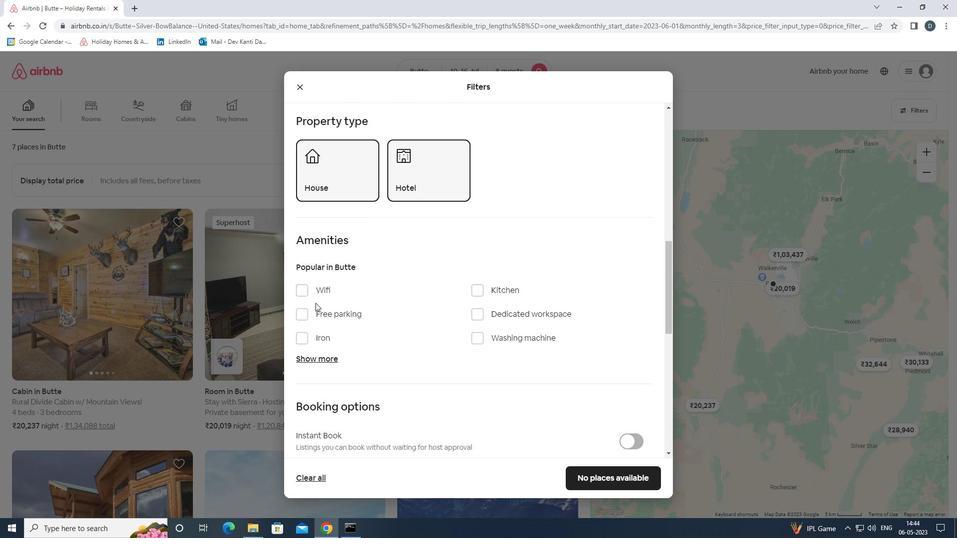 
Action: Mouse pressed left at (315, 297)
Screenshot: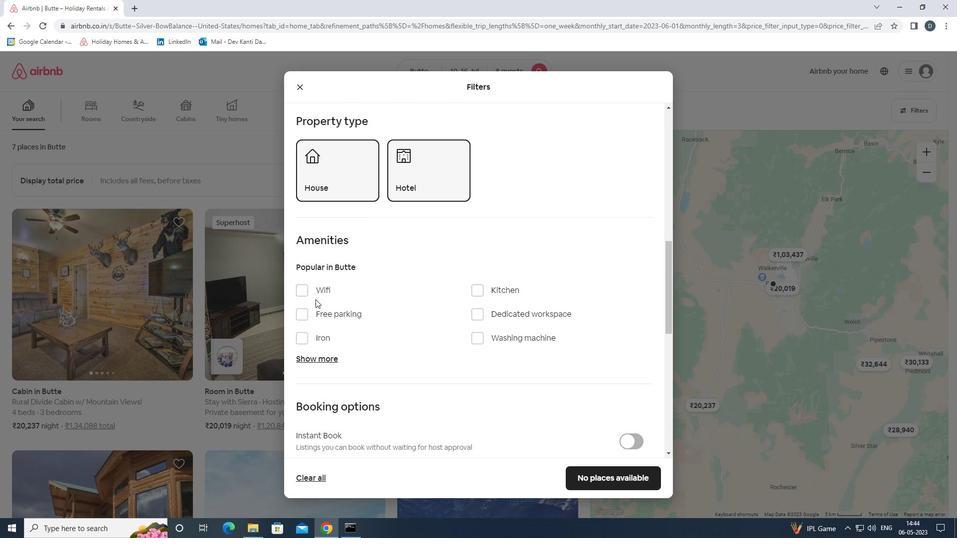 
Action: Mouse moved to (315, 295)
Screenshot: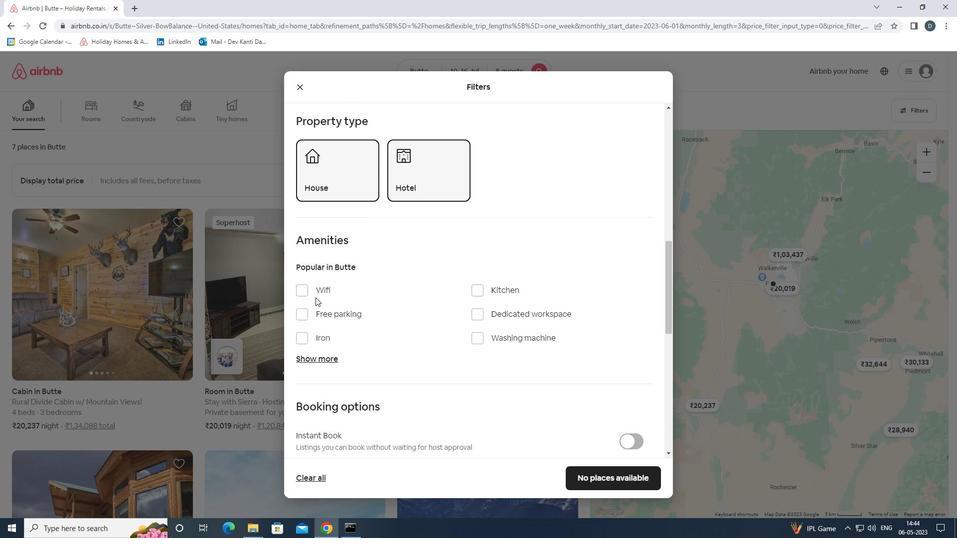 
Action: Mouse pressed left at (315, 295)
Screenshot: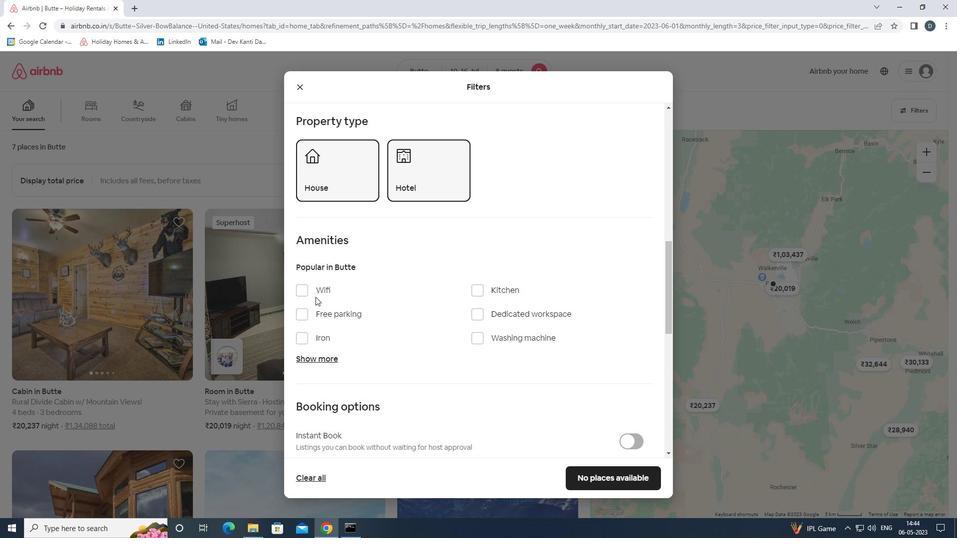 
Action: Mouse moved to (324, 313)
Screenshot: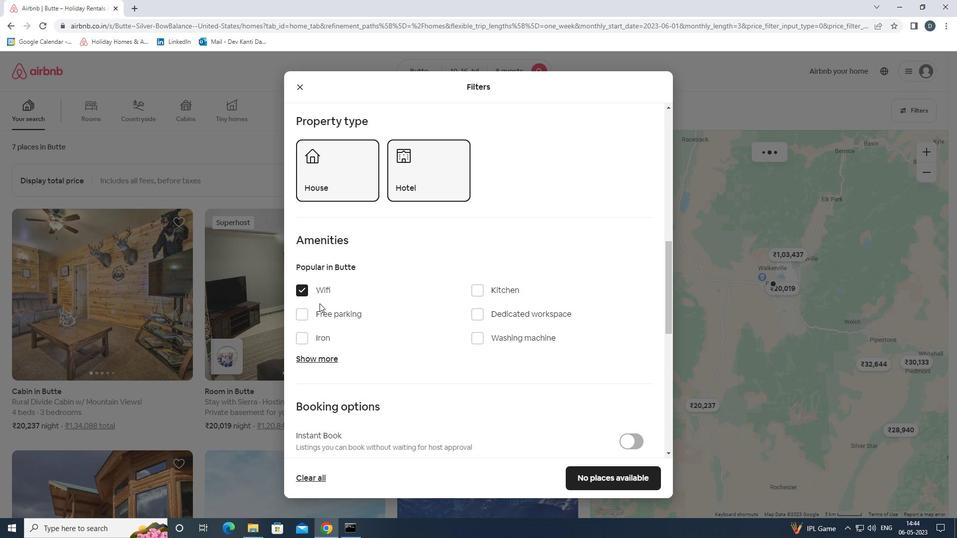 
Action: Mouse pressed left at (324, 313)
Screenshot: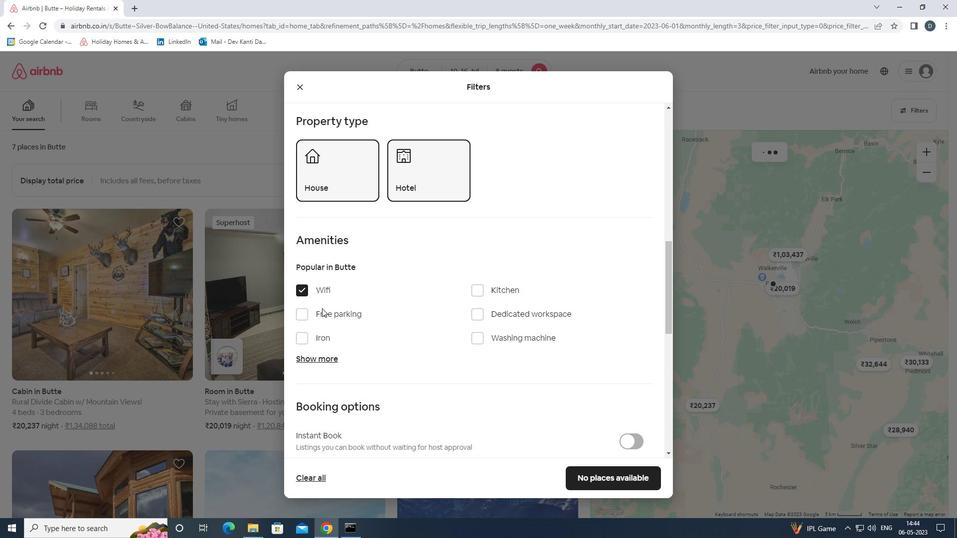 
Action: Mouse moved to (333, 357)
Screenshot: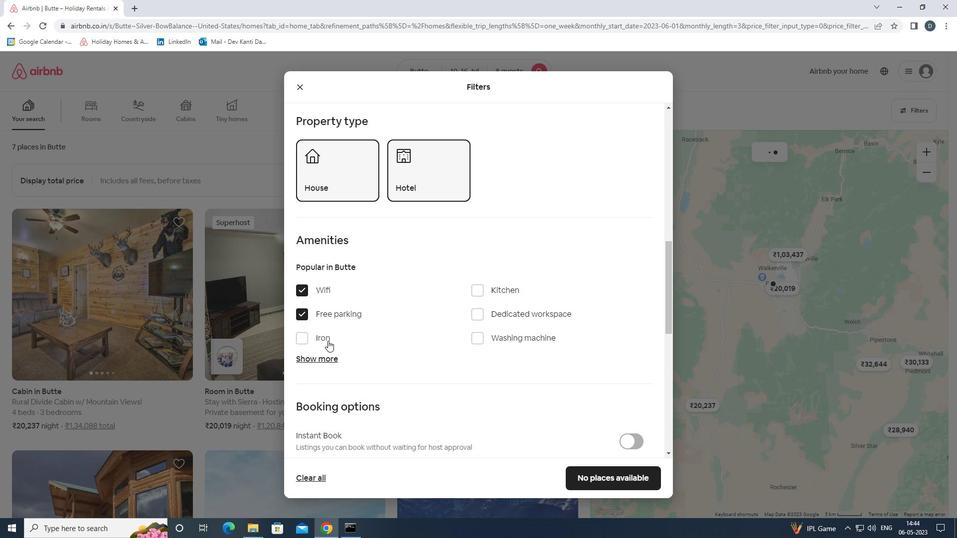 
Action: Mouse pressed left at (333, 357)
Screenshot: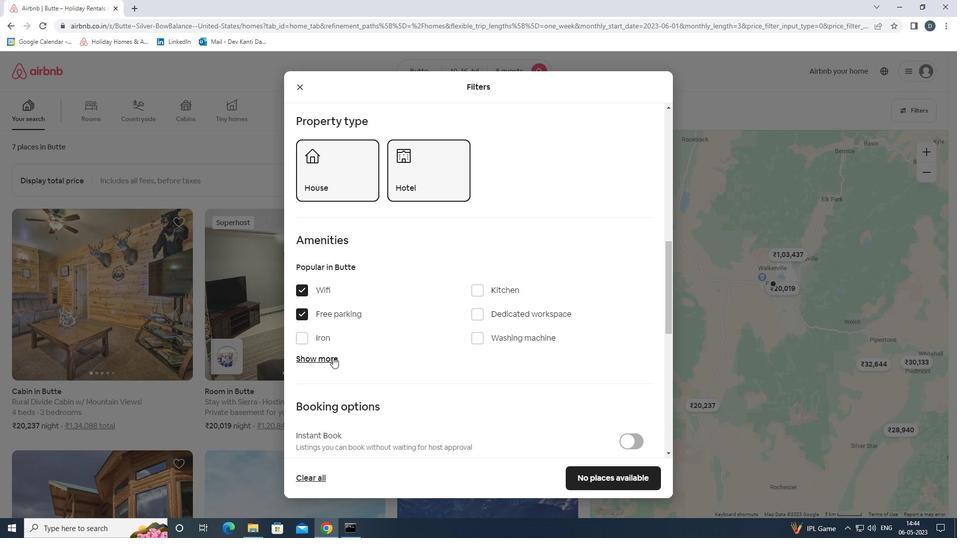 
Action: Mouse moved to (336, 357)
Screenshot: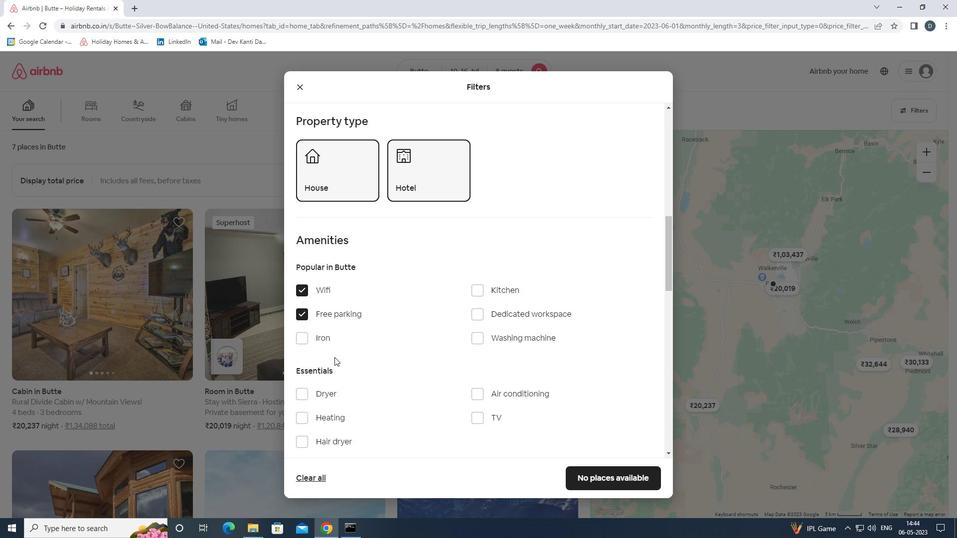 
Action: Mouse scrolled (336, 357) with delta (0, 0)
Screenshot: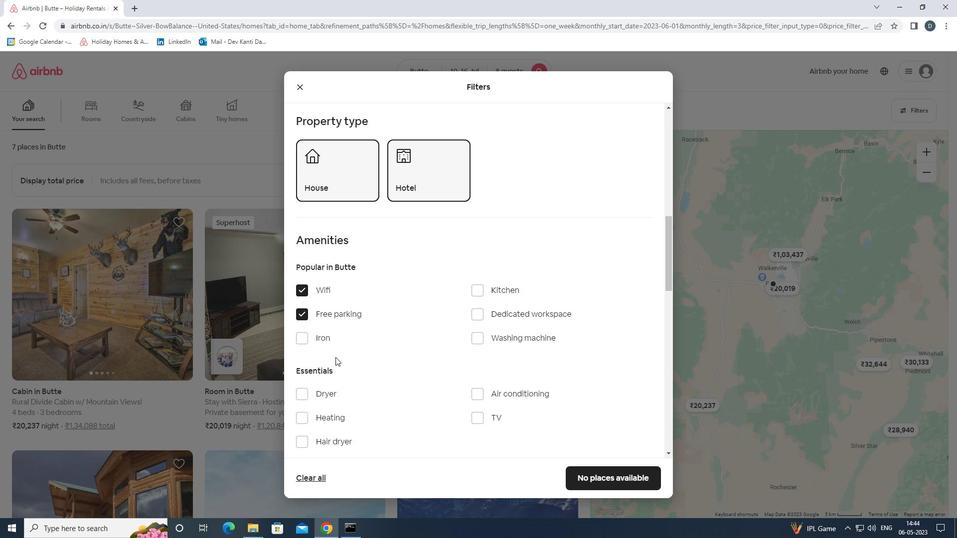 
Action: Mouse moved to (489, 366)
Screenshot: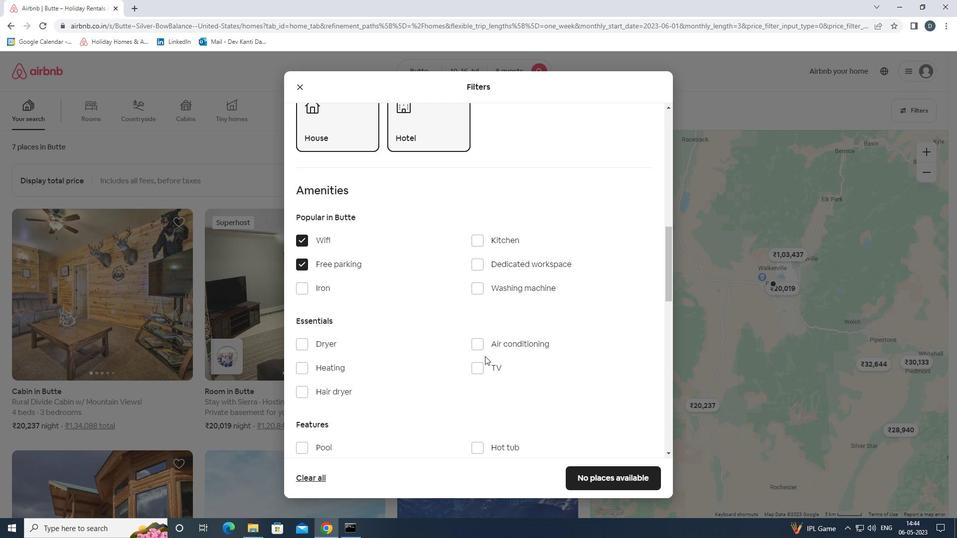 
Action: Mouse pressed left at (489, 366)
Screenshot: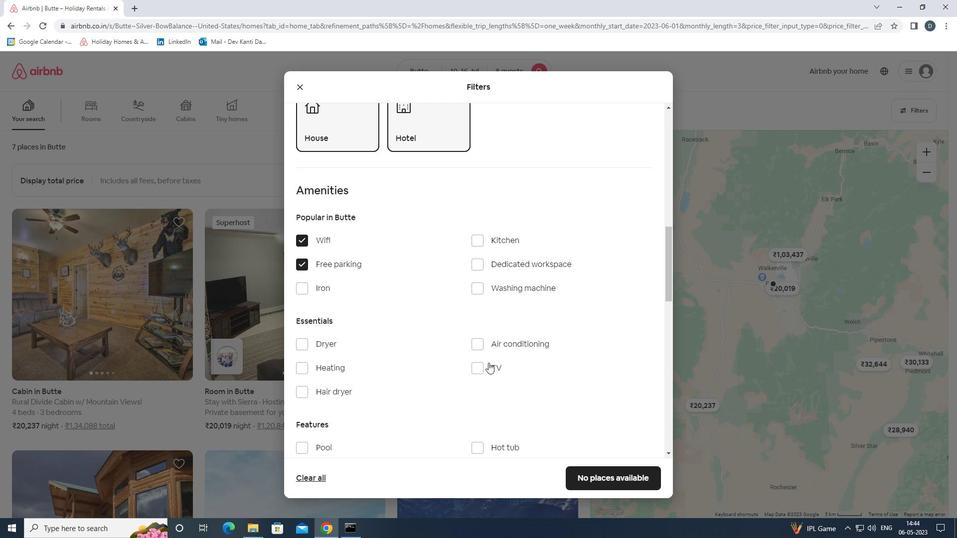 
Action: Mouse moved to (481, 363)
Screenshot: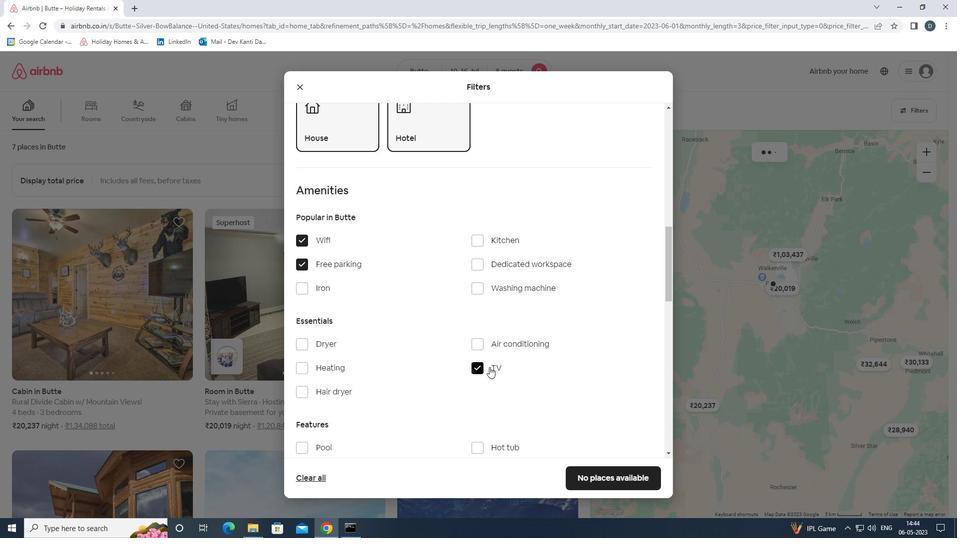 
Action: Mouse scrolled (481, 363) with delta (0, 0)
Screenshot: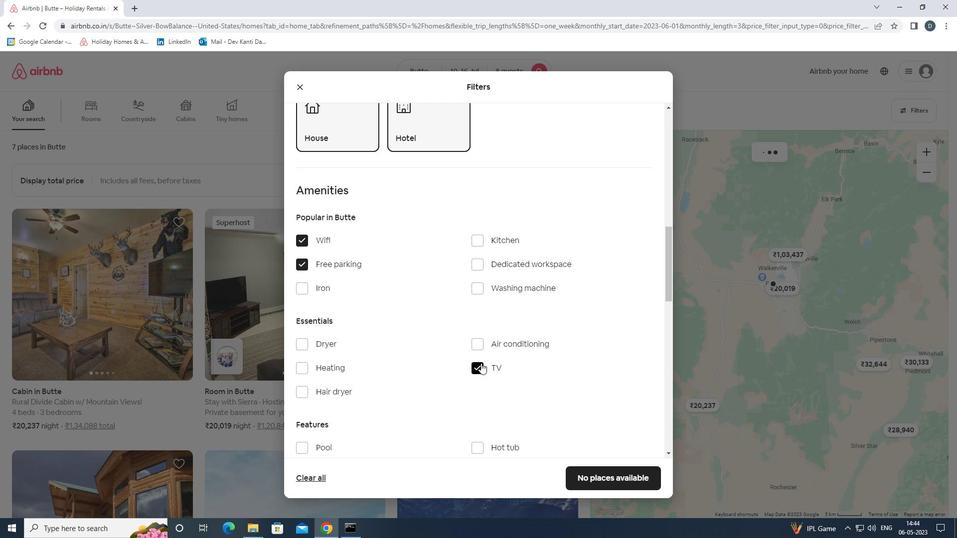 
Action: Mouse moved to (473, 363)
Screenshot: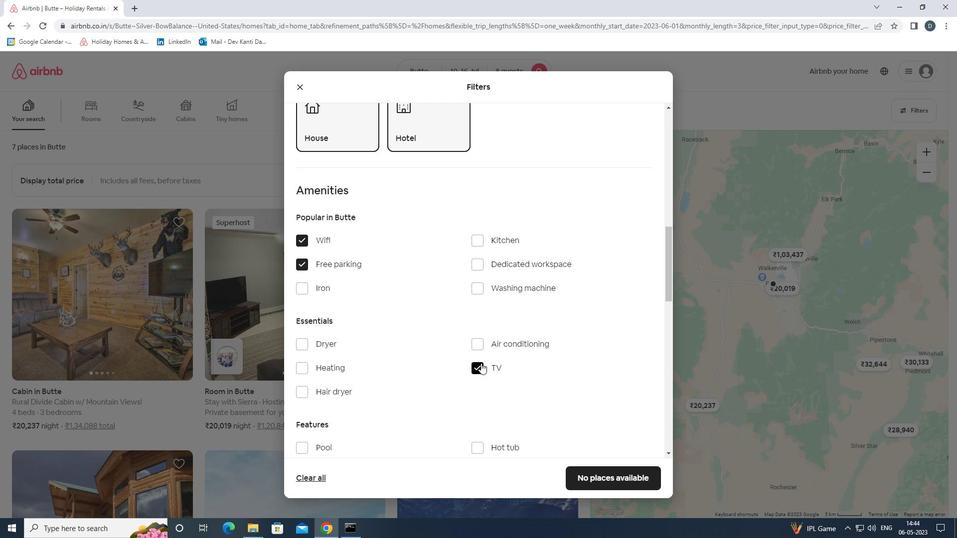 
Action: Mouse scrolled (473, 363) with delta (0, 0)
Screenshot: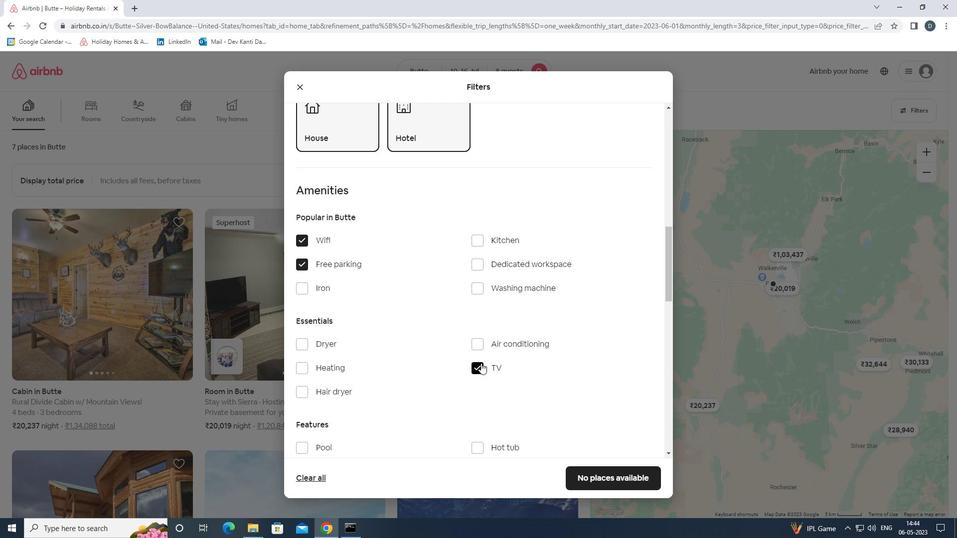 
Action: Mouse scrolled (473, 363) with delta (0, 0)
Screenshot: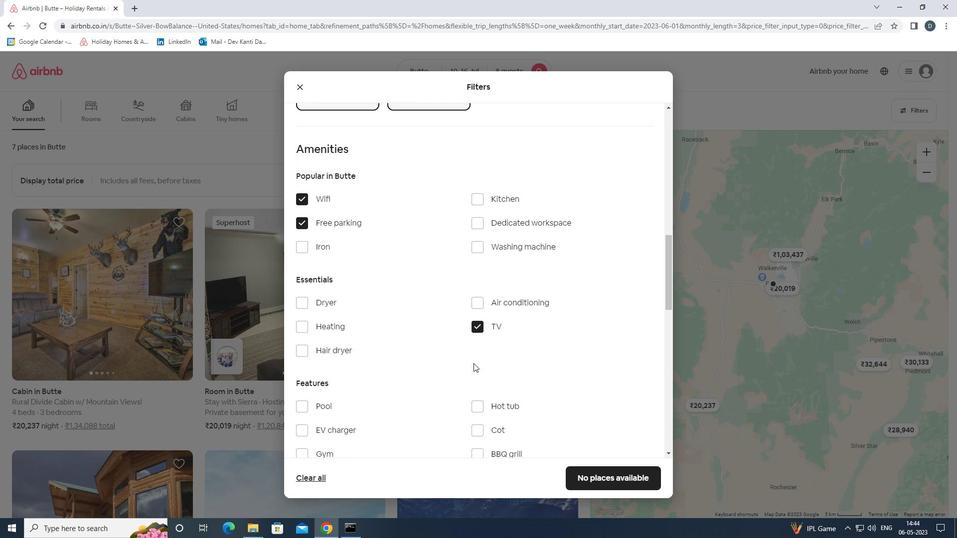 
Action: Mouse moved to (319, 343)
Screenshot: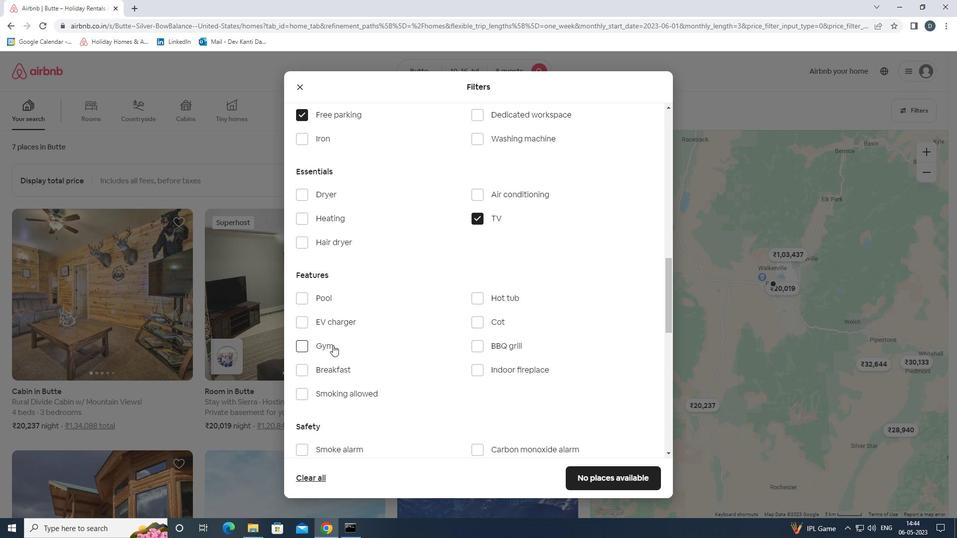 
Action: Mouse pressed left at (319, 343)
Screenshot: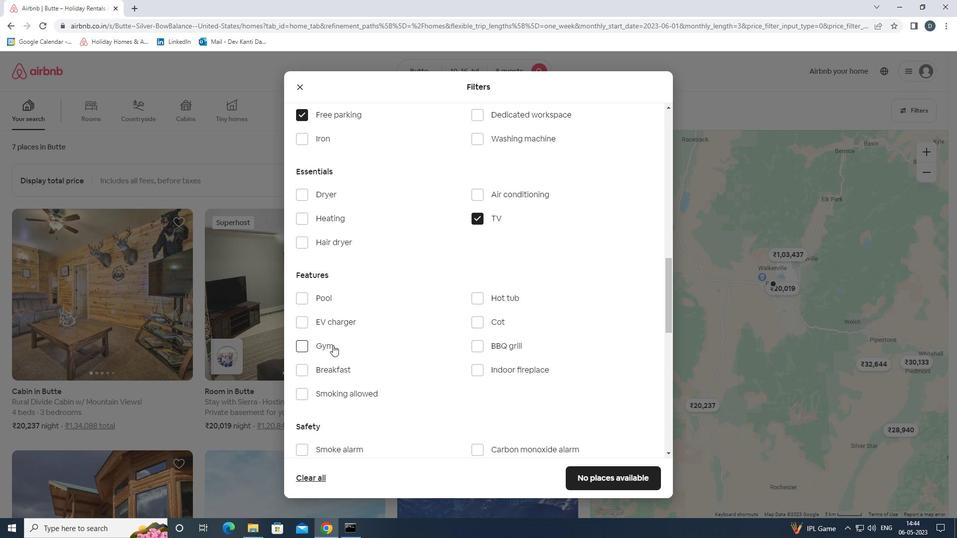 
Action: Mouse moved to (319, 367)
Screenshot: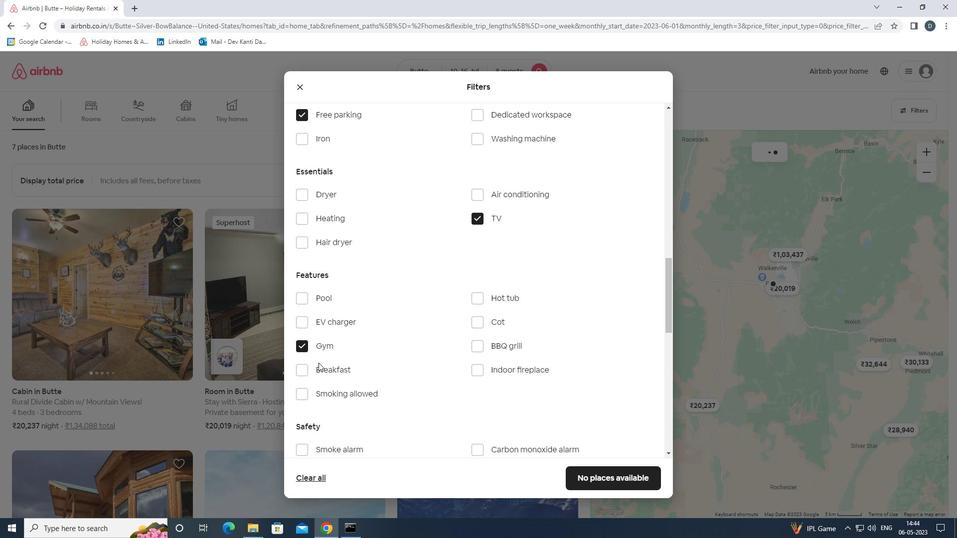 
Action: Mouse pressed left at (319, 367)
Screenshot: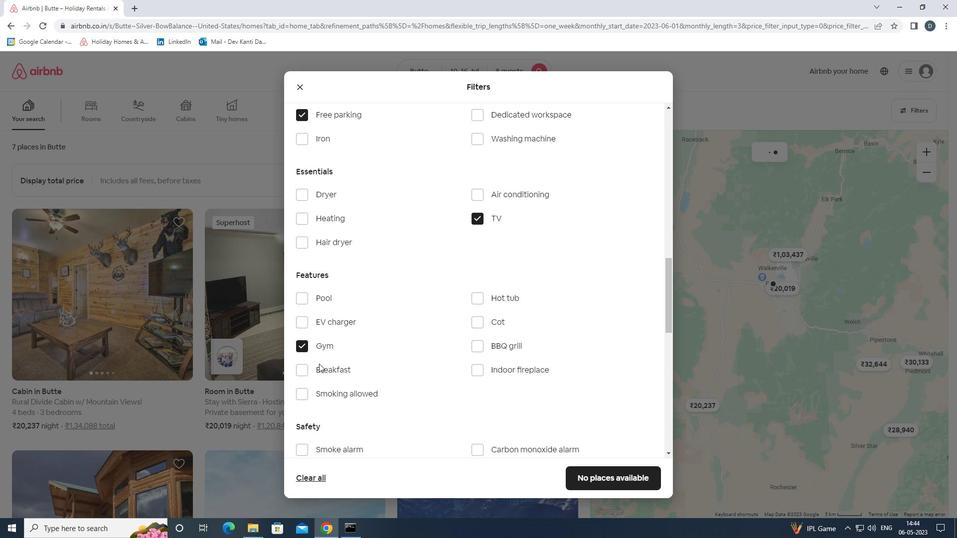 
Action: Mouse moved to (399, 344)
Screenshot: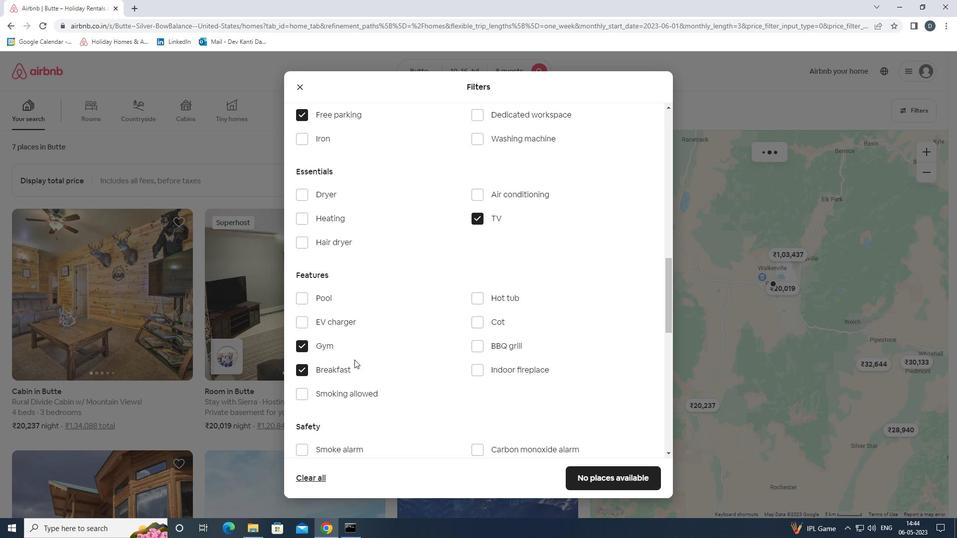 
Action: Mouse scrolled (399, 343) with delta (0, 0)
Screenshot: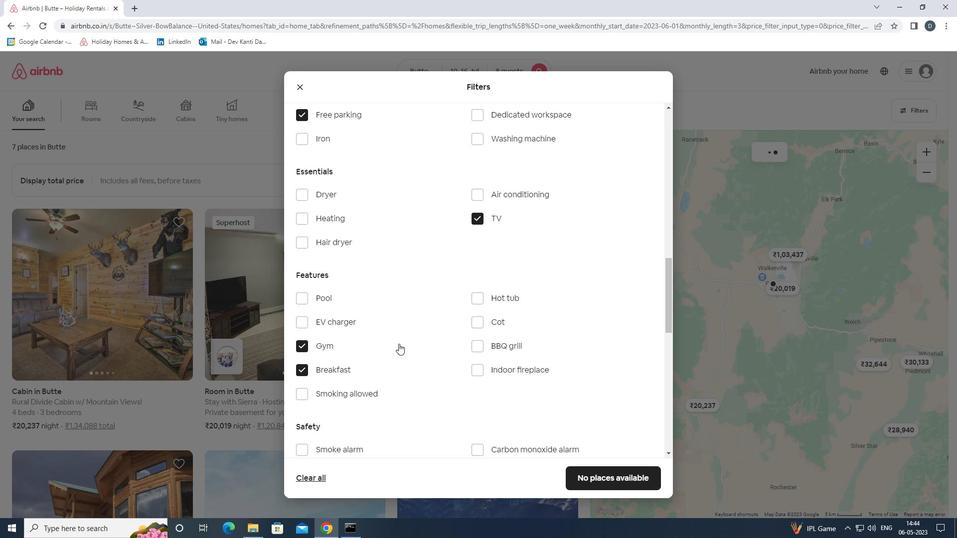 
Action: Mouse scrolled (399, 343) with delta (0, 0)
Screenshot: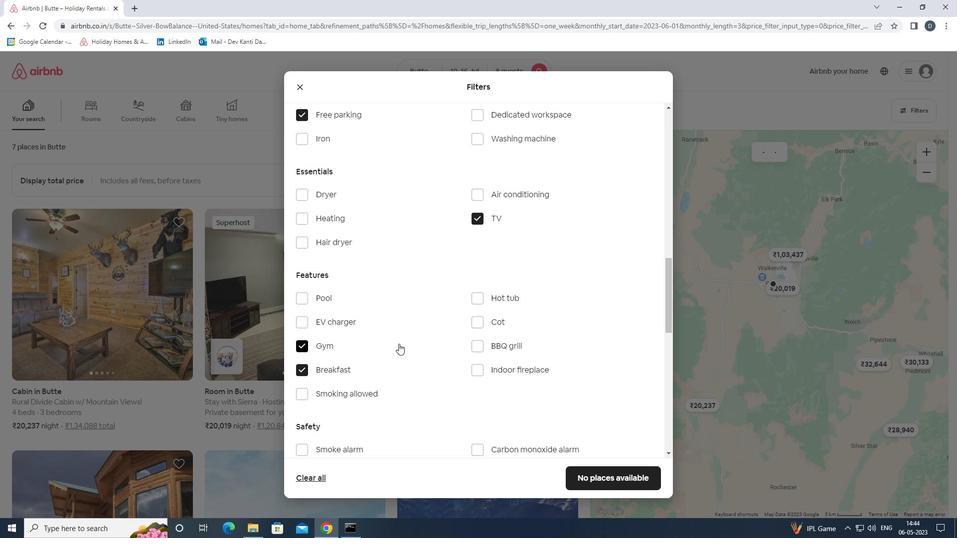 
Action: Mouse scrolled (399, 343) with delta (0, 0)
Screenshot: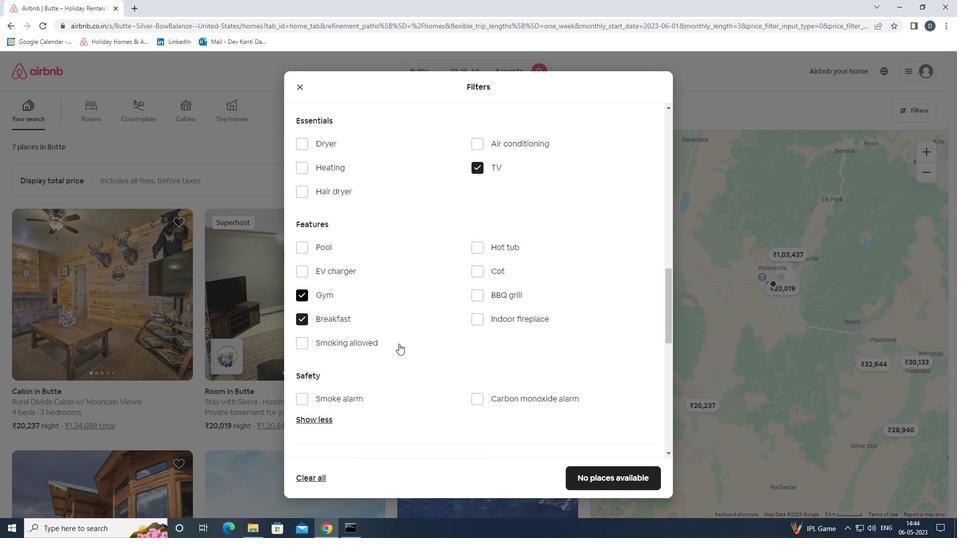 
Action: Mouse moved to (419, 342)
Screenshot: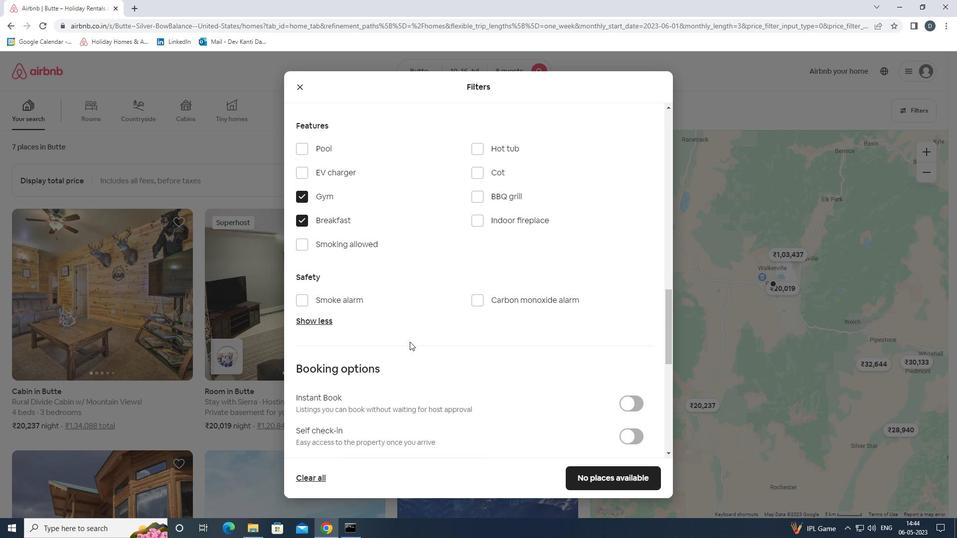 
Action: Mouse scrolled (419, 341) with delta (0, 0)
Screenshot: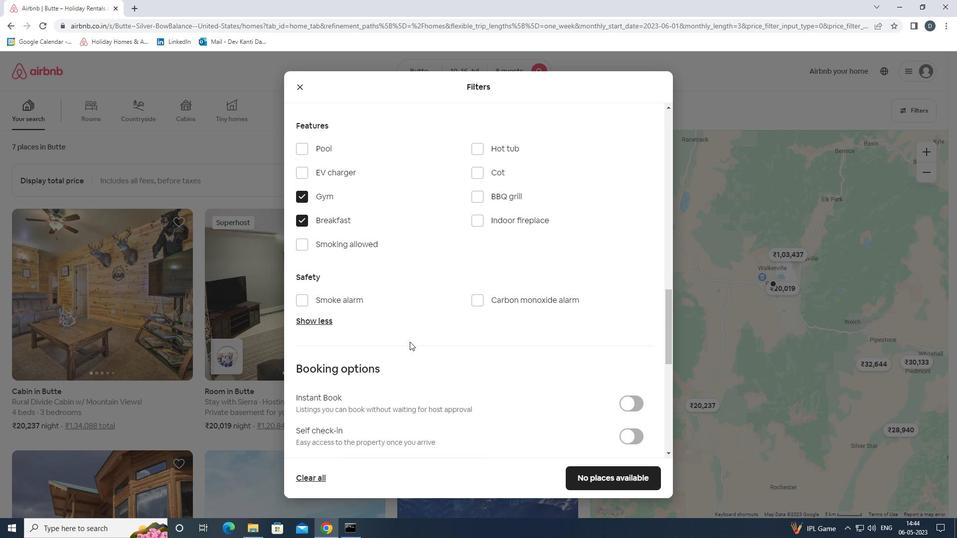 
Action: Mouse moved to (639, 384)
Screenshot: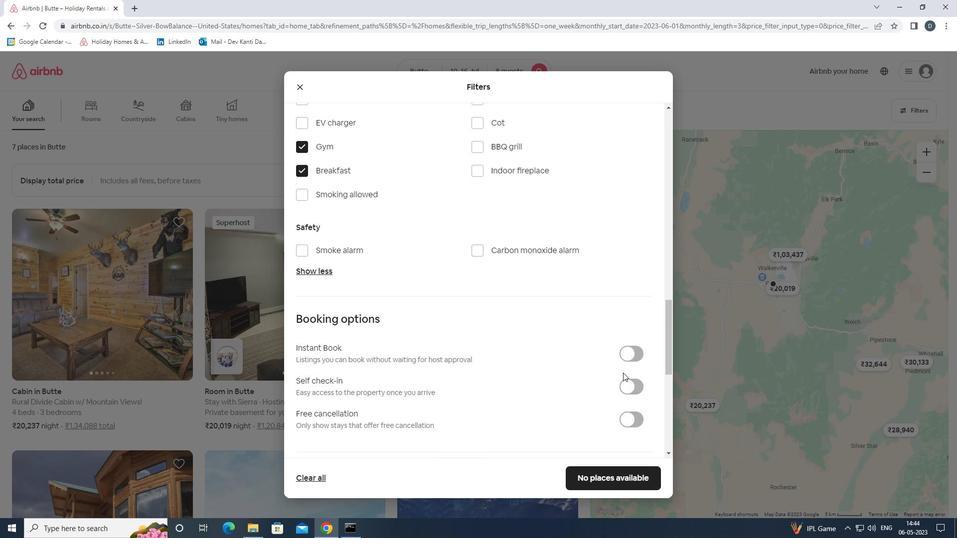 
Action: Mouse pressed left at (639, 384)
Screenshot: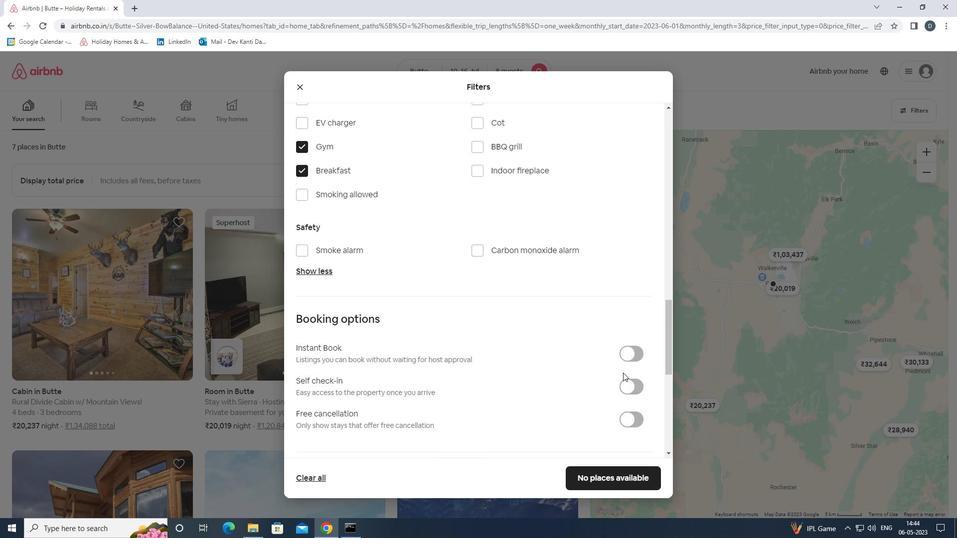 
Action: Mouse moved to (618, 377)
Screenshot: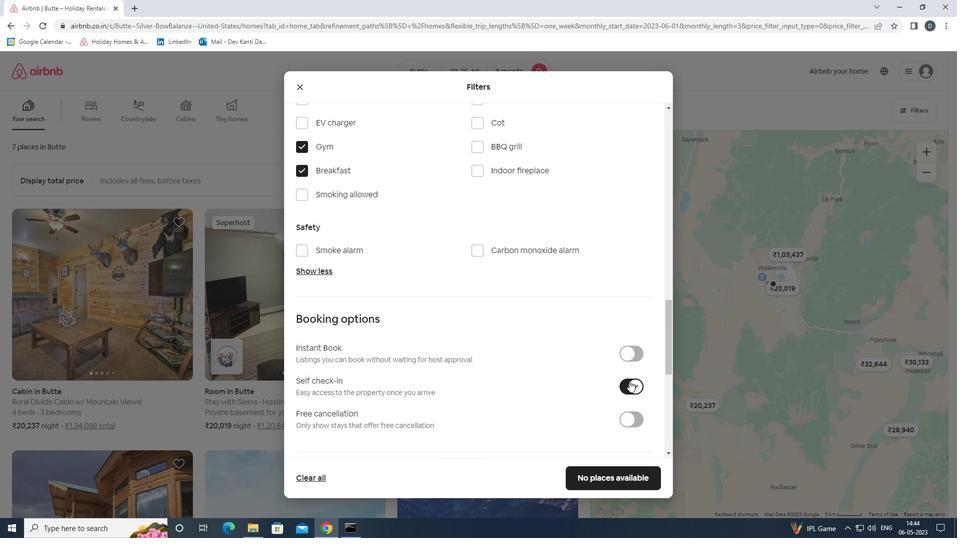 
Action: Mouse scrolled (618, 377) with delta (0, 0)
Screenshot: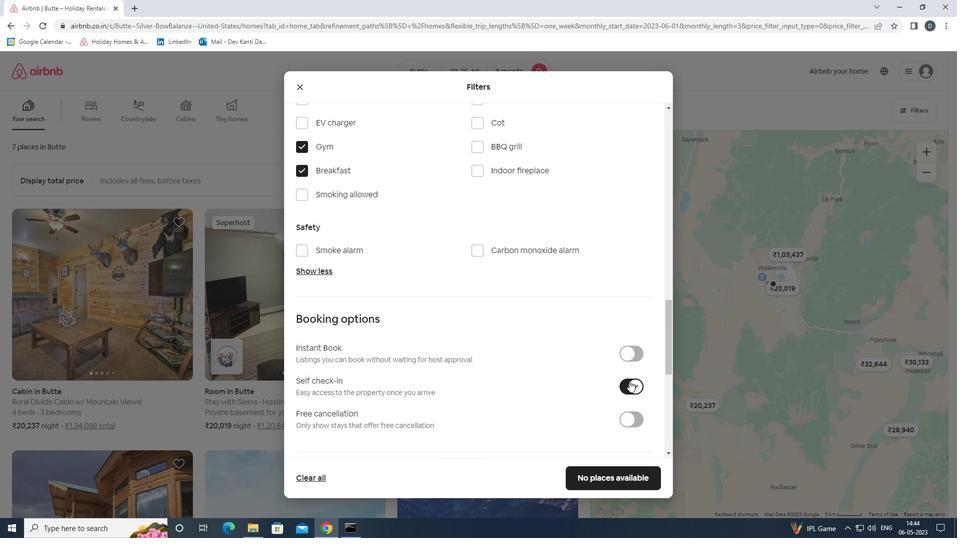 
Action: Mouse moved to (617, 377)
Screenshot: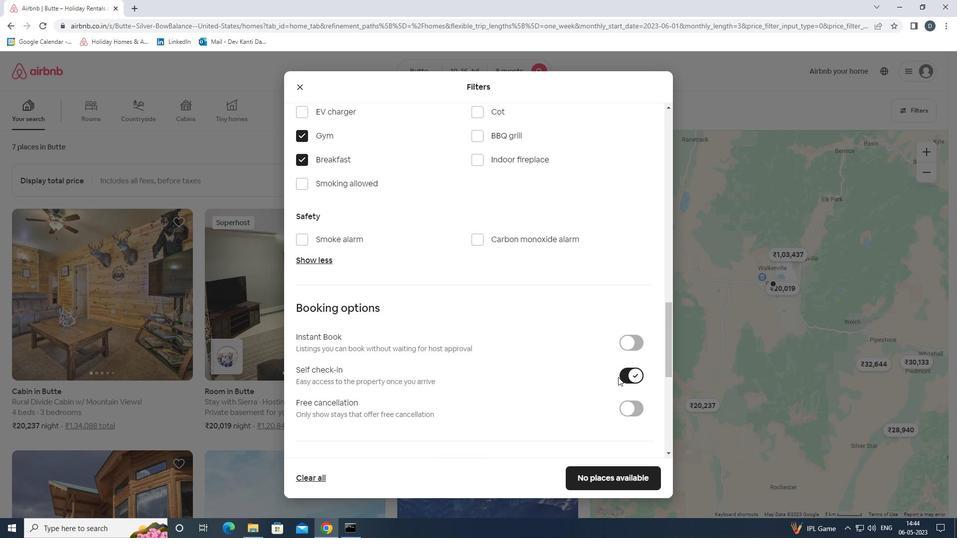 
Action: Mouse scrolled (617, 377) with delta (0, 0)
Screenshot: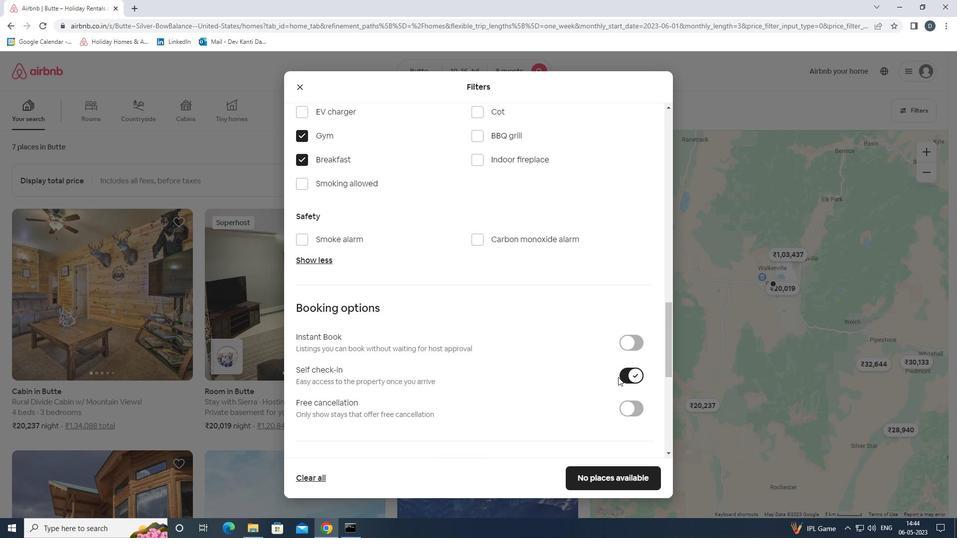 
Action: Mouse moved to (616, 377)
Screenshot: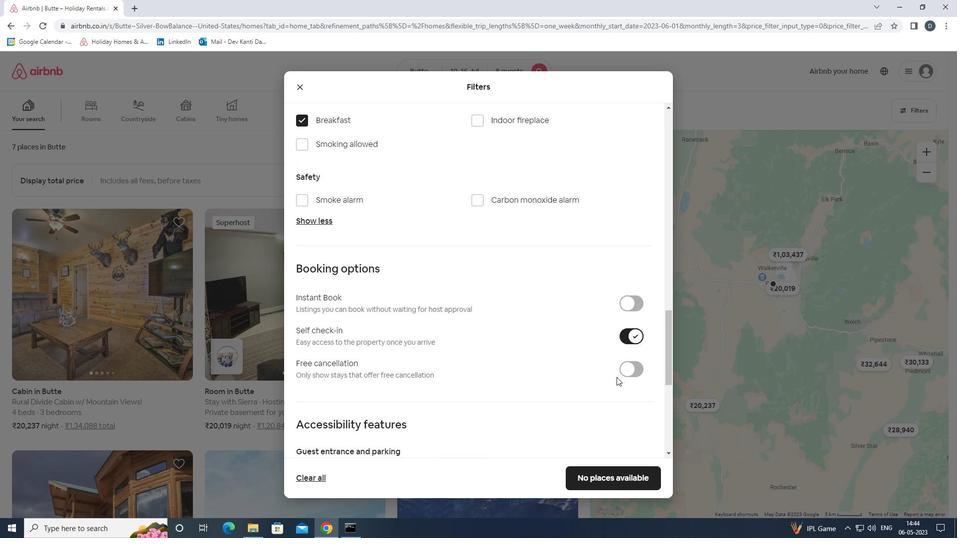 
Action: Mouse scrolled (616, 376) with delta (0, 0)
Screenshot: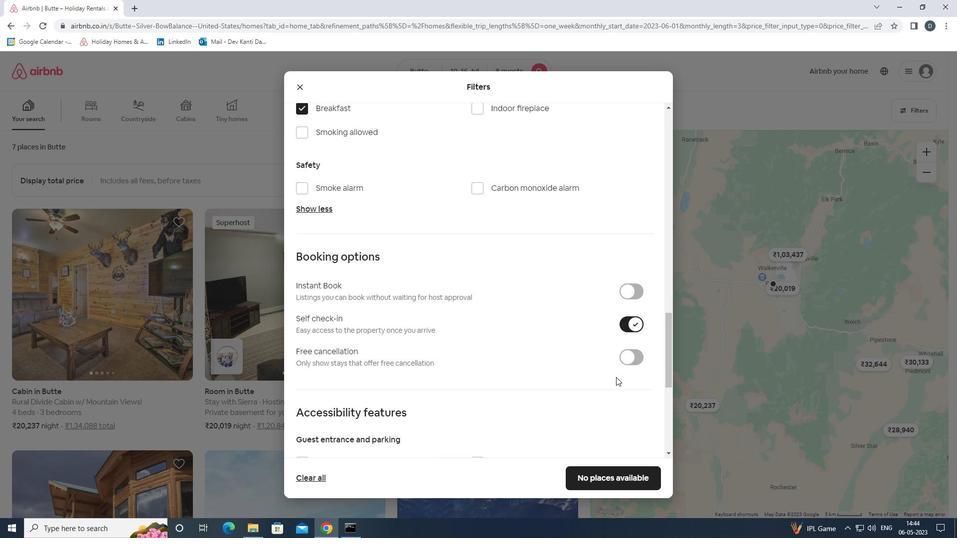 
Action: Mouse moved to (614, 377)
Screenshot: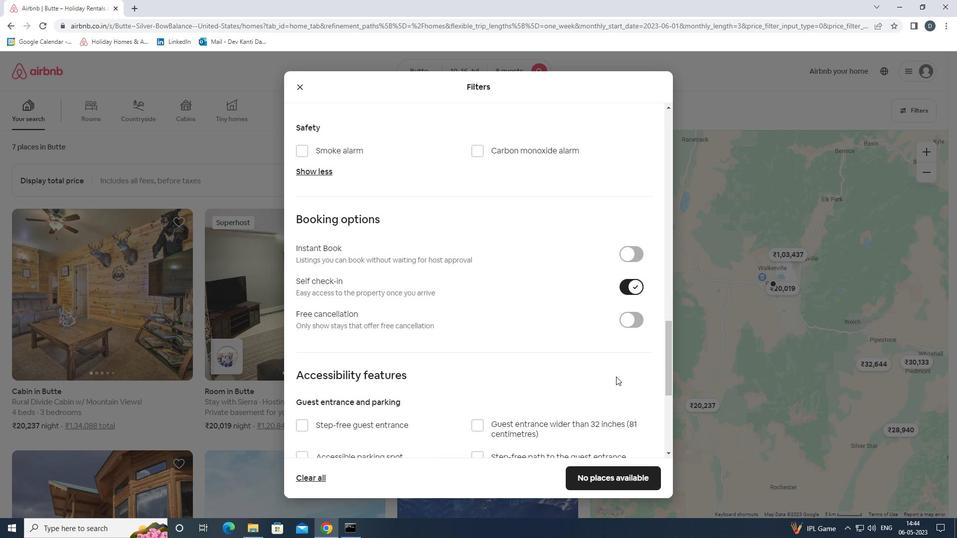 
Action: Mouse scrolled (614, 376) with delta (0, 0)
Screenshot: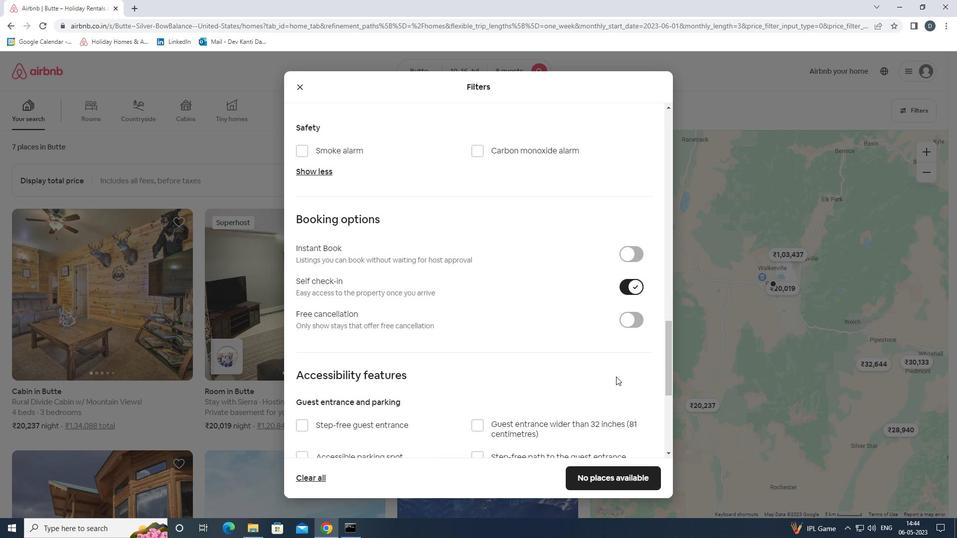 
Action: Mouse moved to (612, 376)
Screenshot: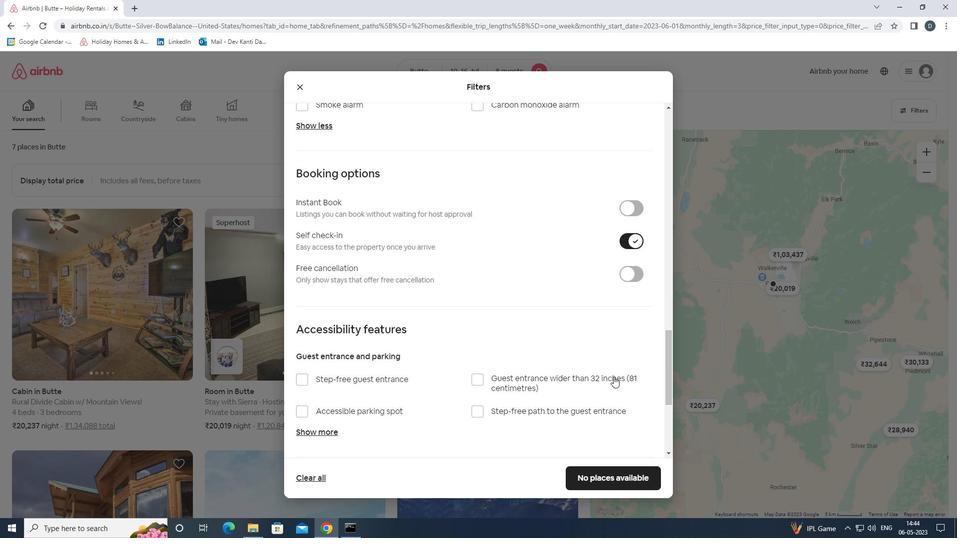 
Action: Mouse scrolled (612, 376) with delta (0, 0)
Screenshot: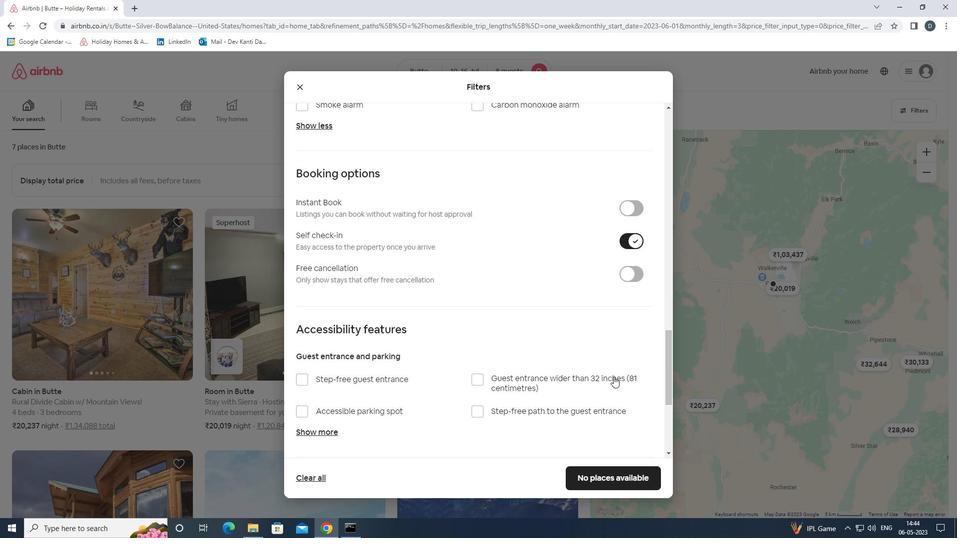 
Action: Mouse moved to (612, 376)
Screenshot: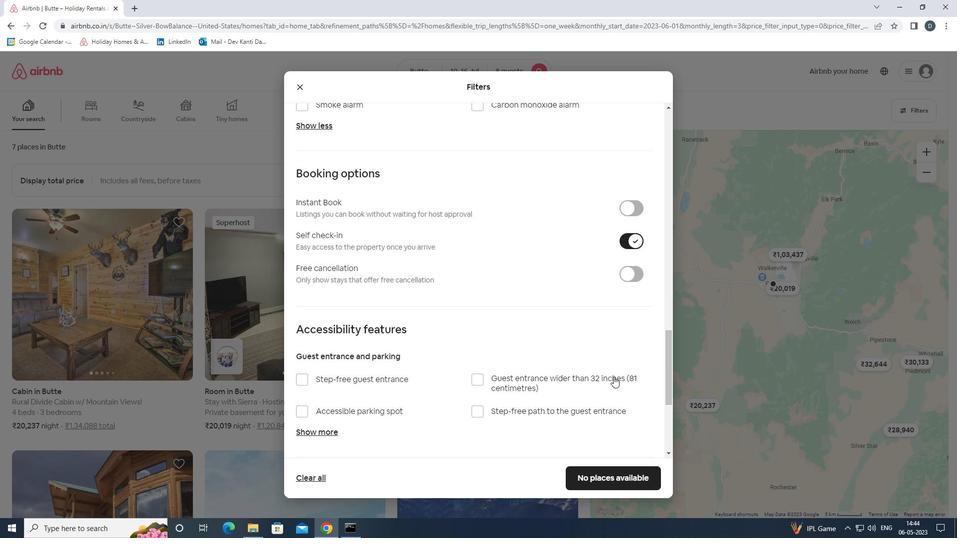
Action: Mouse scrolled (612, 375) with delta (0, 0)
Screenshot: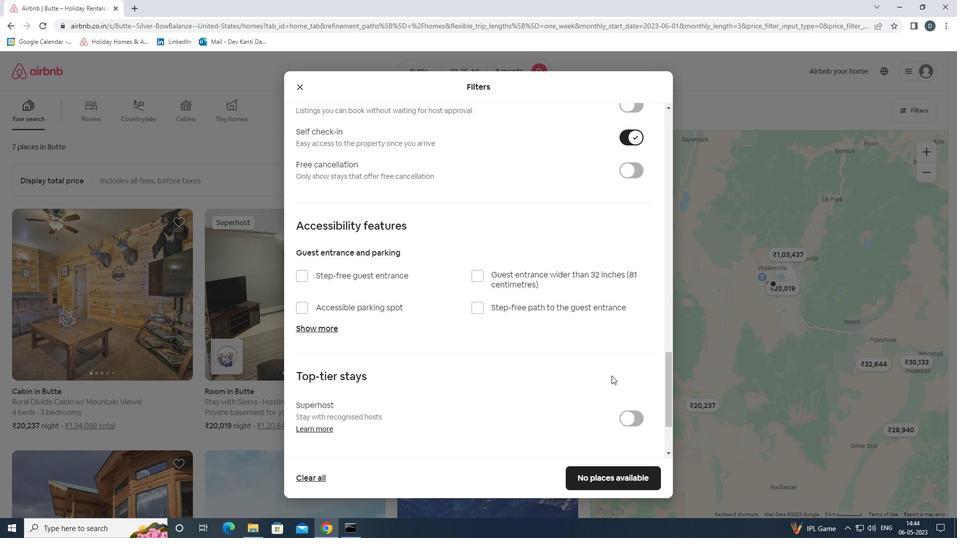 
Action: Mouse scrolled (612, 375) with delta (0, 0)
Screenshot: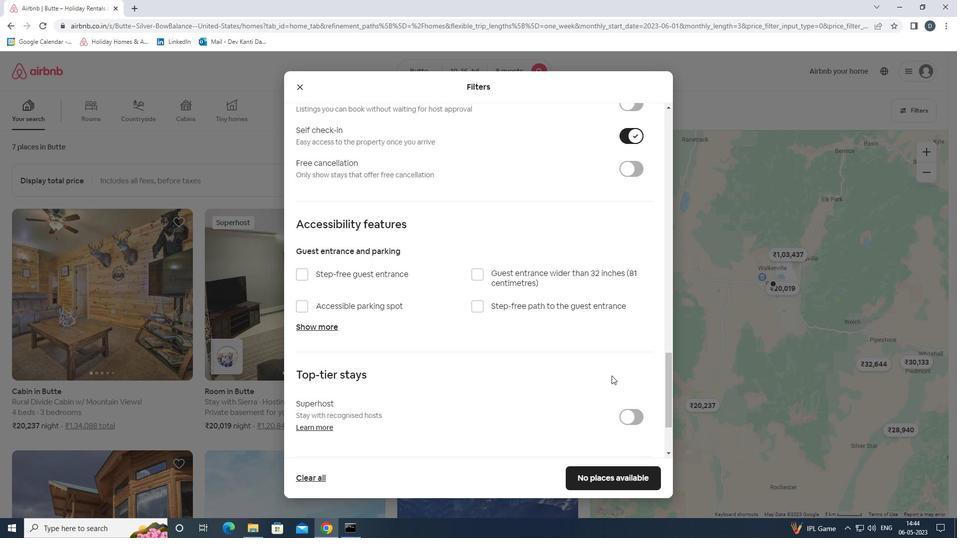 
Action: Mouse scrolled (612, 375) with delta (0, 0)
Screenshot: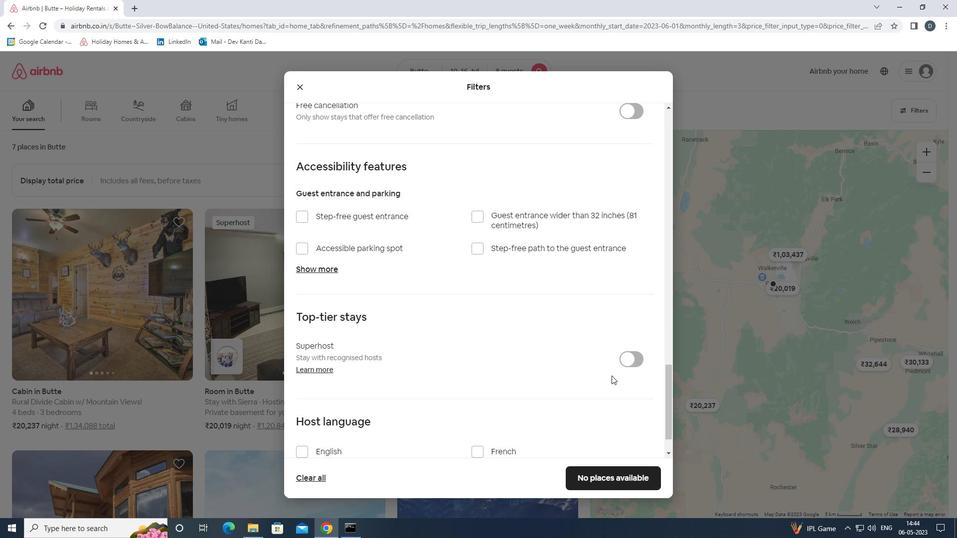
Action: Mouse scrolled (612, 375) with delta (0, 0)
Screenshot: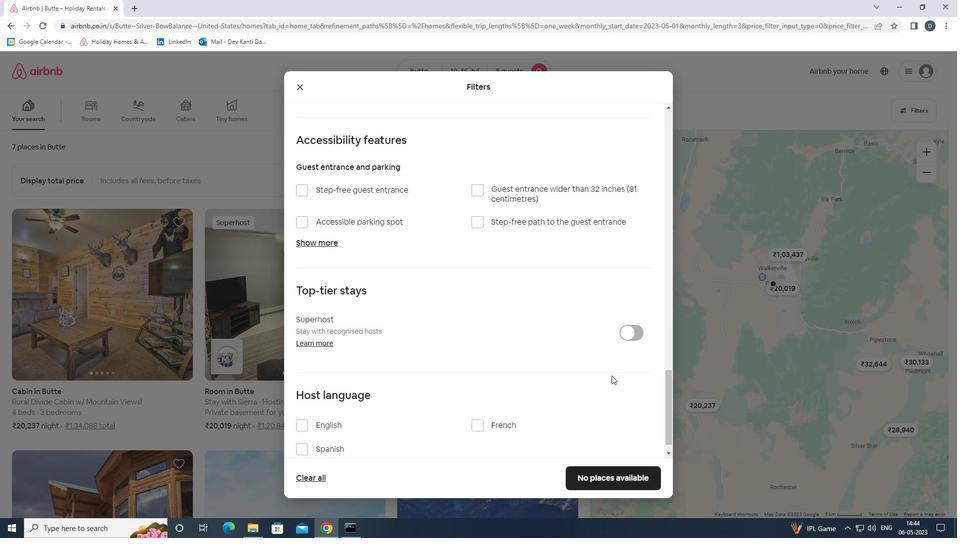 
Action: Mouse moved to (315, 403)
Screenshot: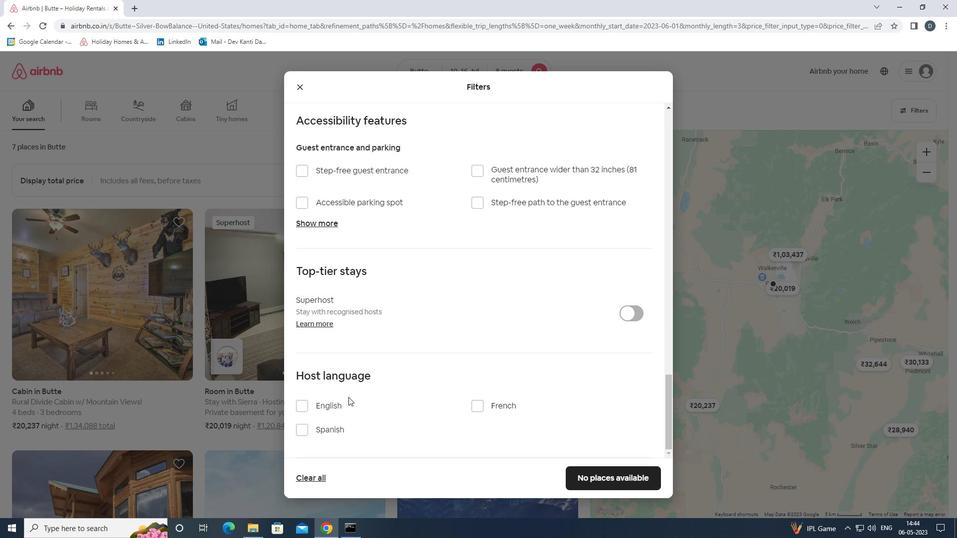 
Action: Mouse pressed left at (315, 403)
Screenshot: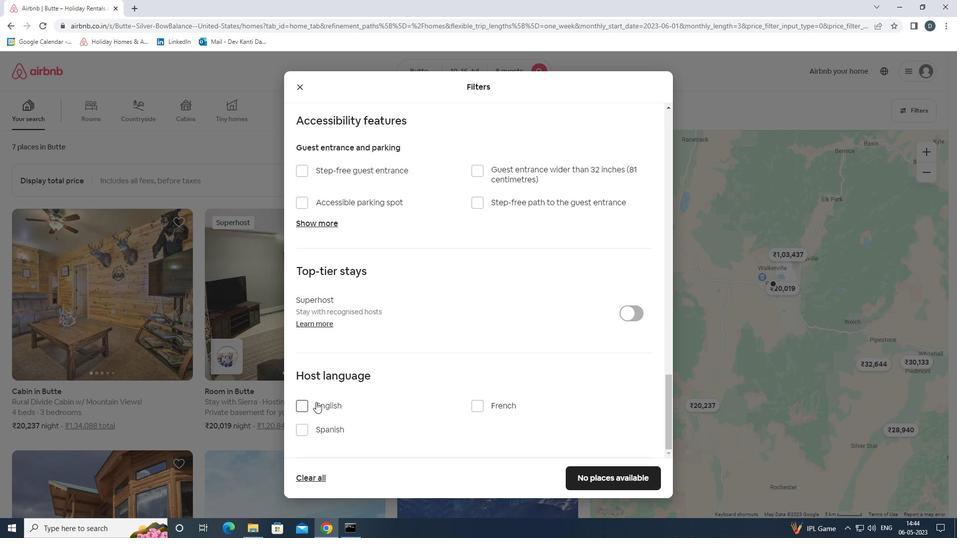 
Action: Mouse moved to (582, 476)
Screenshot: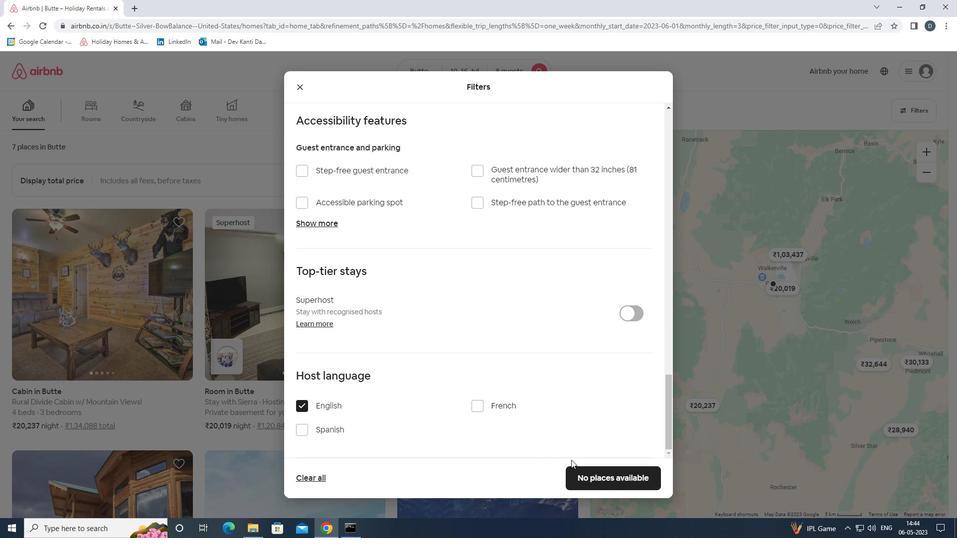 
Action: Mouse pressed left at (582, 476)
Screenshot: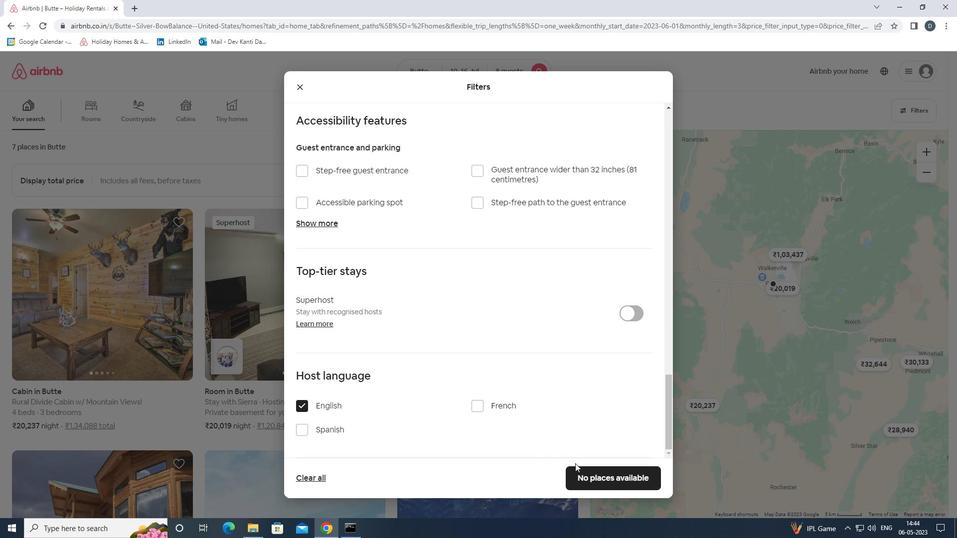 
Action: Mouse moved to (555, 409)
Screenshot: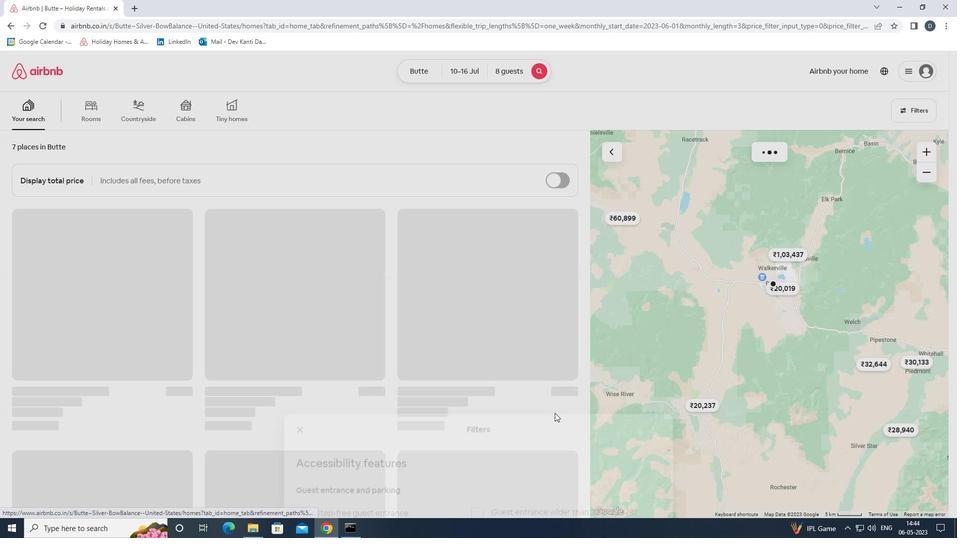 
